 Task: Open a Black Tie Letter Template save the file as 'agreement' Remove the following opetions from template: '1.	Type the sender company name_x000D_
2.	Type the sender company address_x000D_
3.	Type the recipient address_x000D_
4.	Type the closing_x000D_
5.	Type the sender title_x000D_
6.	Type the sender company name_x000D_
'Pick the date  '15 May, 2023' and type Salutation  Hello. Add body to the letter Congratulations on your recent promotion! This well-deserved achievement is a testament to your skills and commitment to your work. I am confident that you will excel in your new role and bring continued success to the team. Wishing you all the best in this exciting chapter of your career.. Insert watermark  'confidential 8'
Action: Mouse moved to (24, 25)
Screenshot: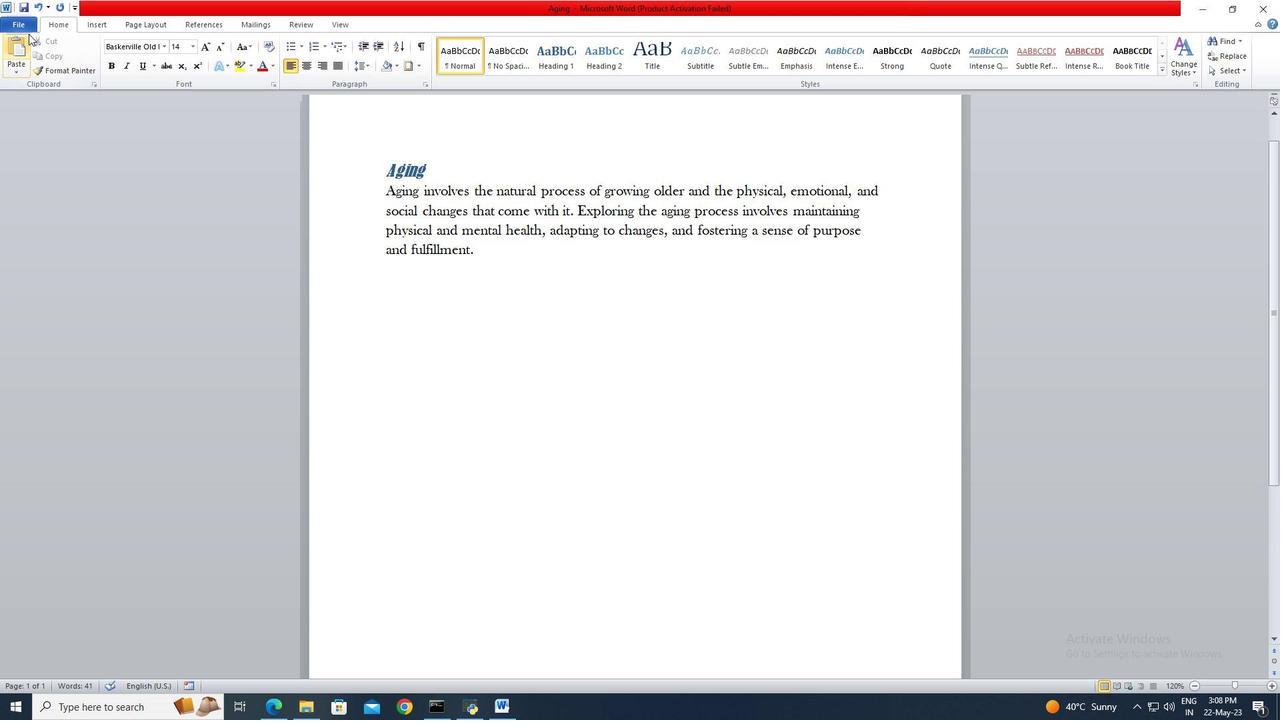 
Action: Mouse pressed left at (24, 25)
Screenshot: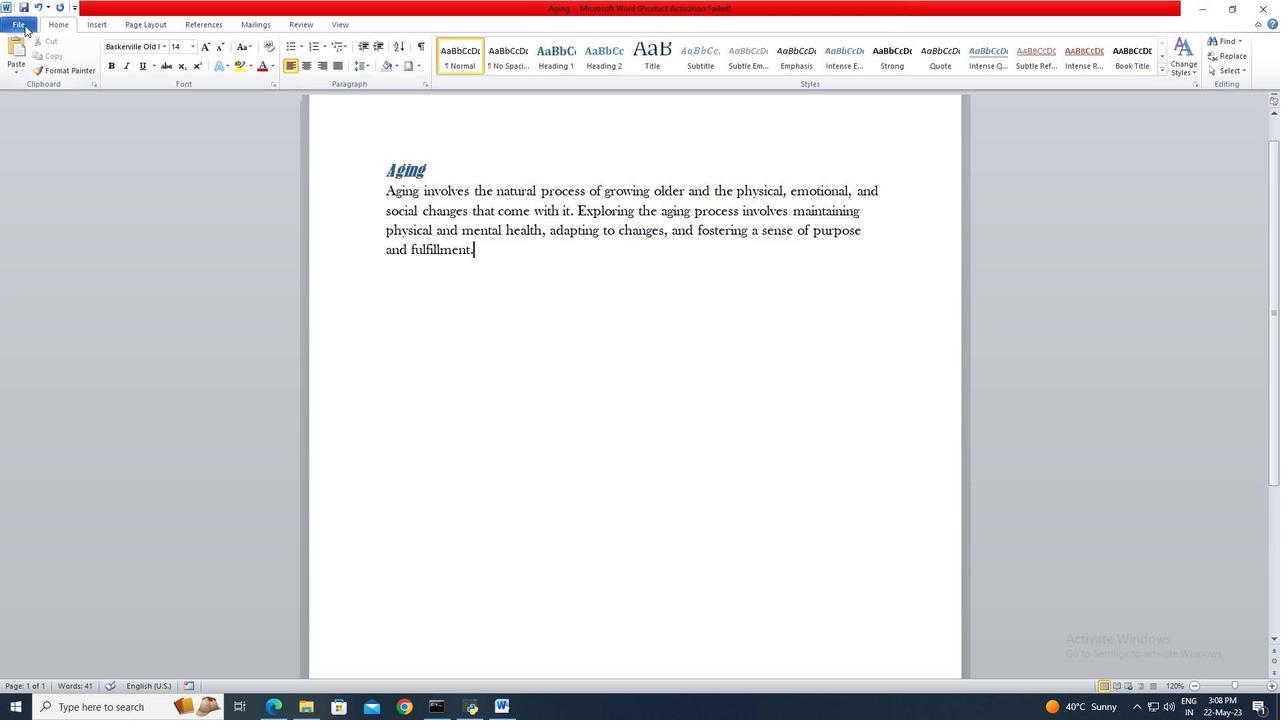 
Action: Mouse moved to (44, 81)
Screenshot: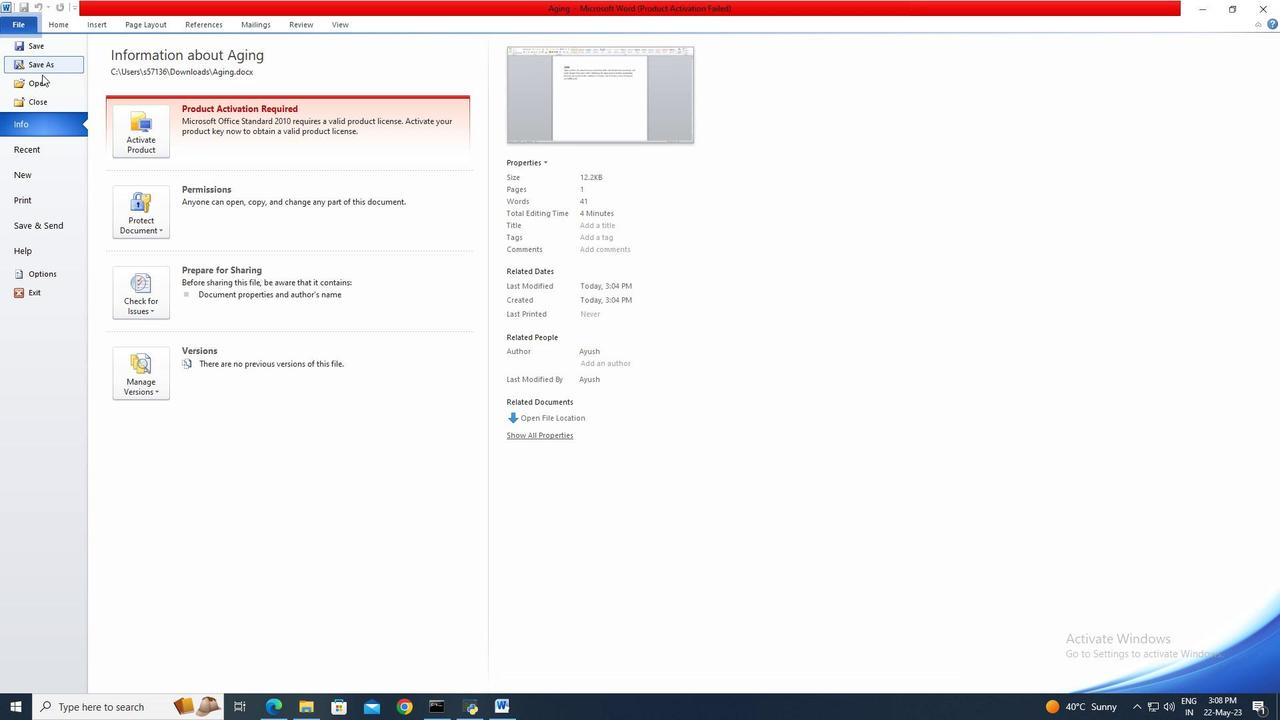 
Action: Mouse pressed left at (44, 81)
Screenshot: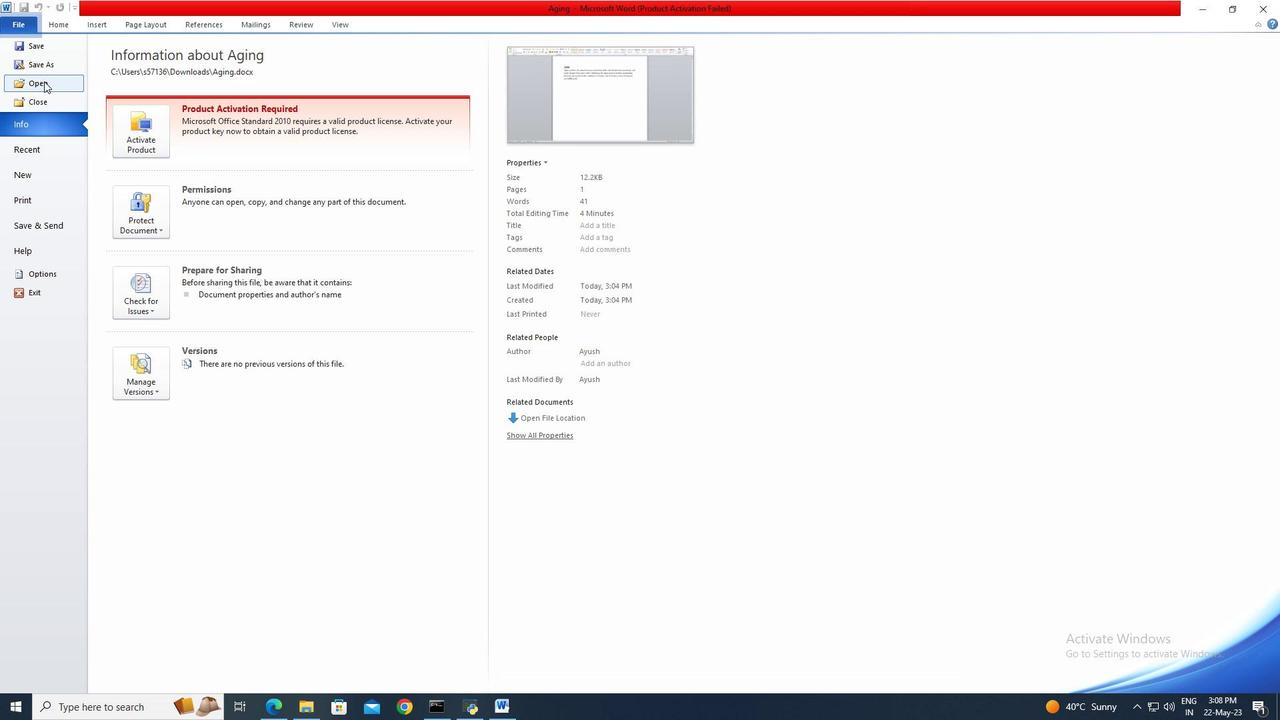 
Action: Mouse moved to (62, 185)
Screenshot: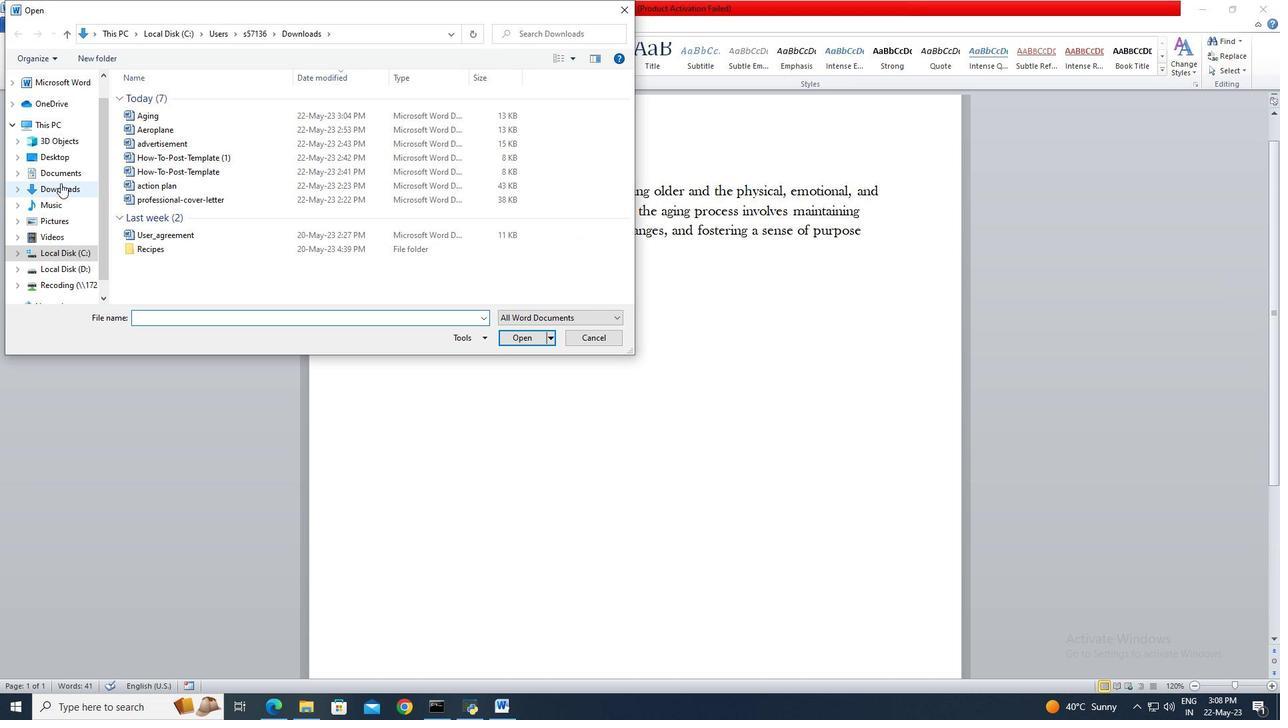 
Action: Mouse pressed left at (62, 185)
Screenshot: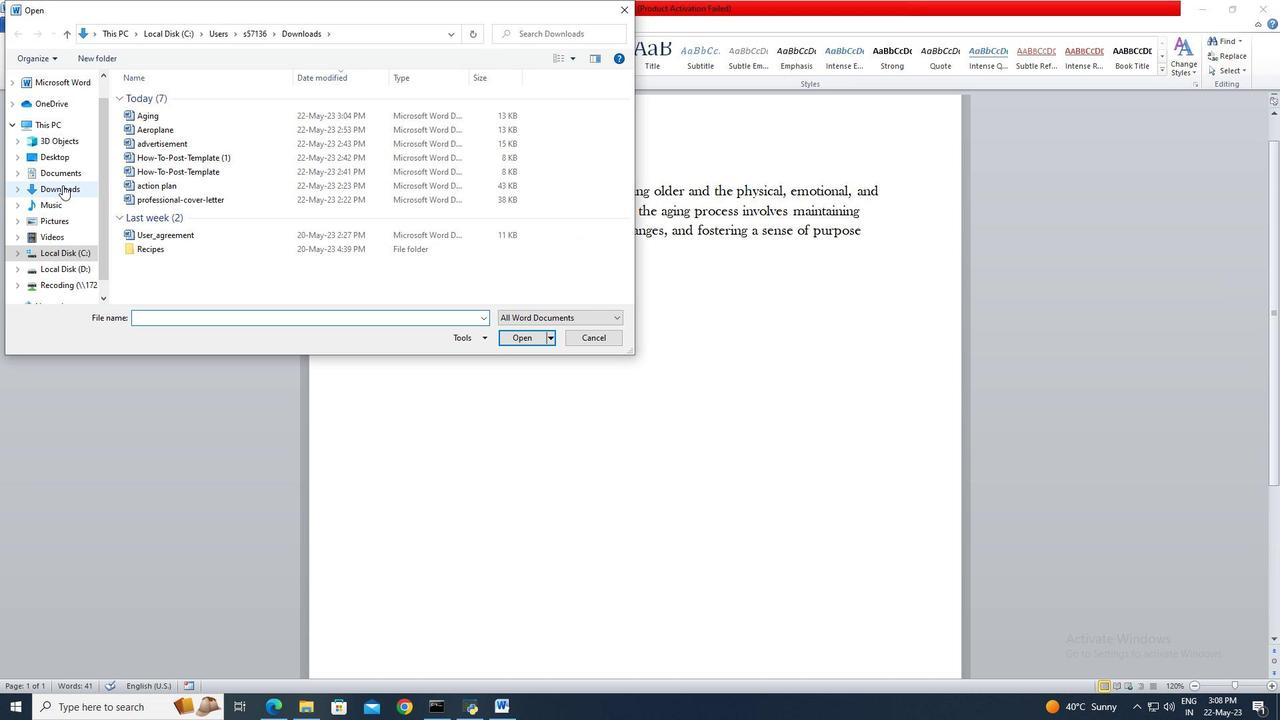 
Action: Mouse moved to (138, 200)
Screenshot: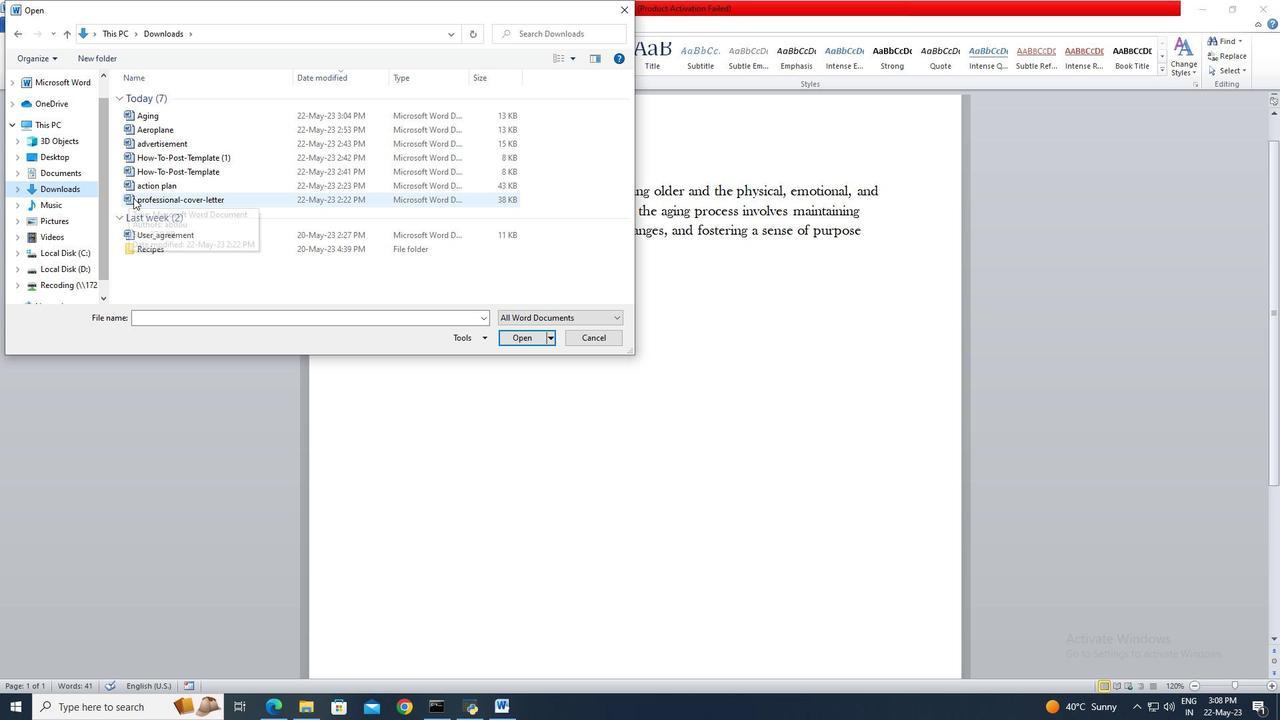 
Action: Mouse pressed left at (138, 200)
Screenshot: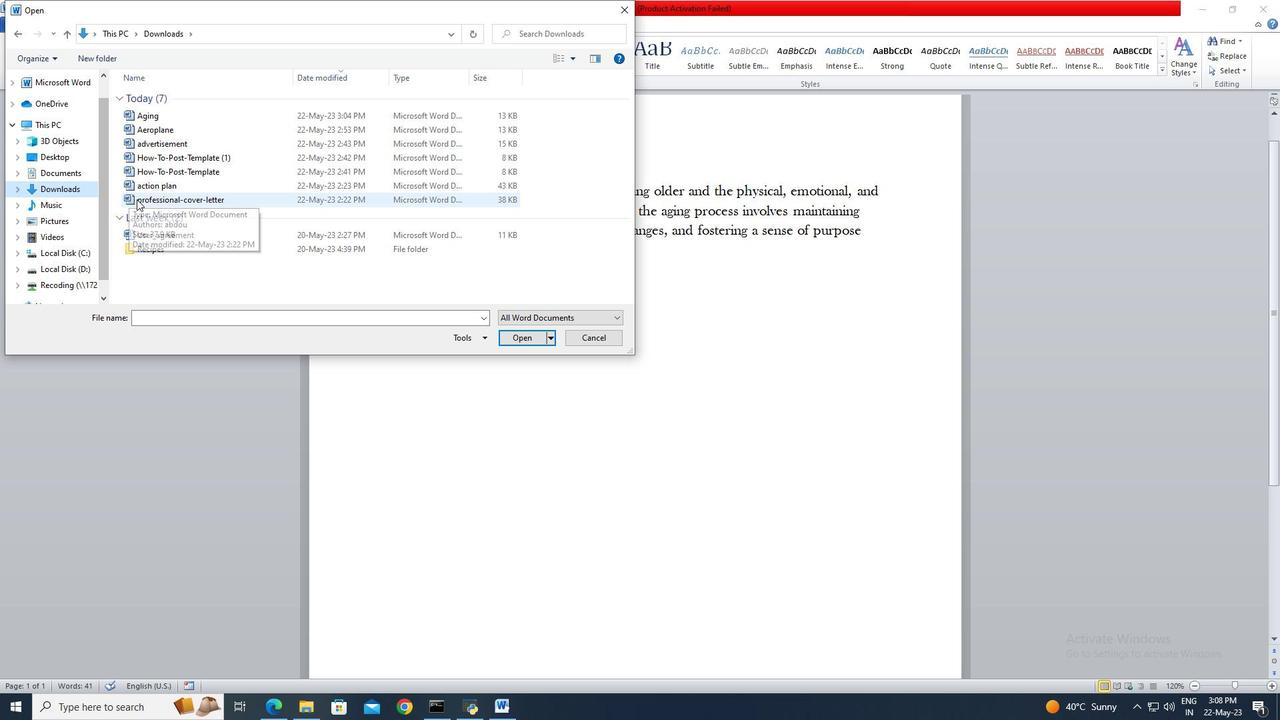 
Action: Mouse moved to (508, 340)
Screenshot: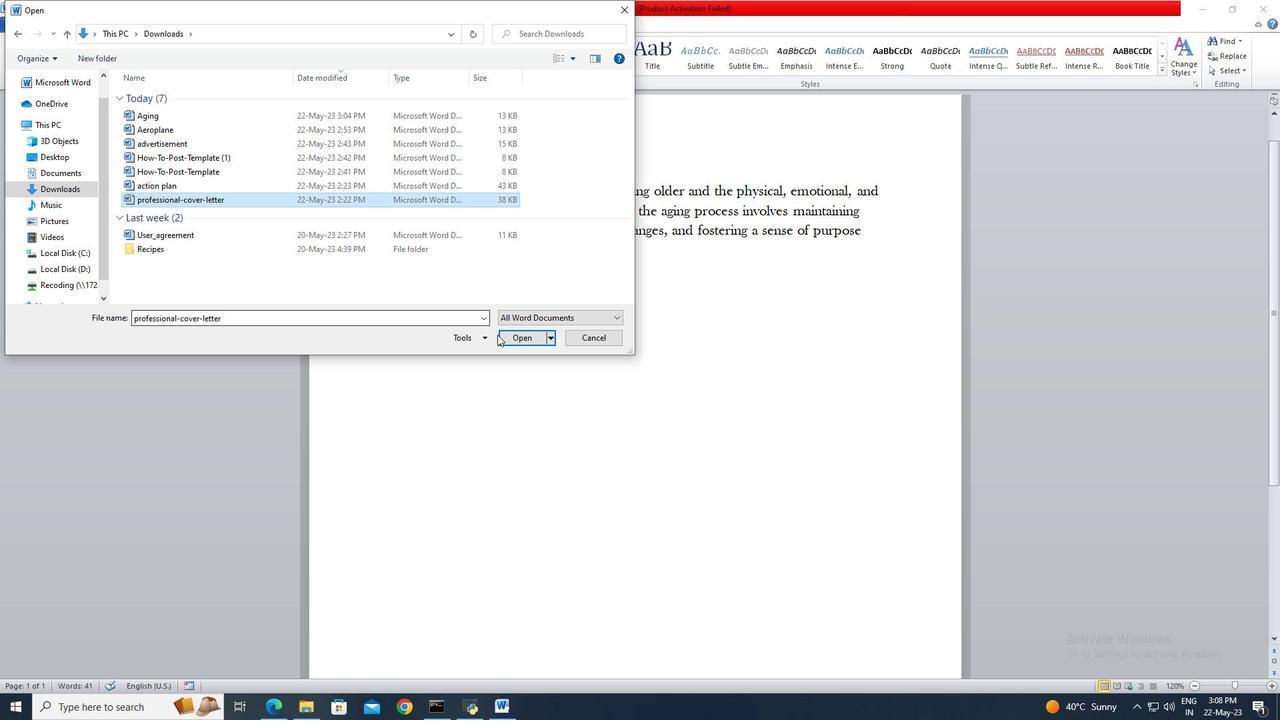 
Action: Mouse pressed left at (508, 340)
Screenshot: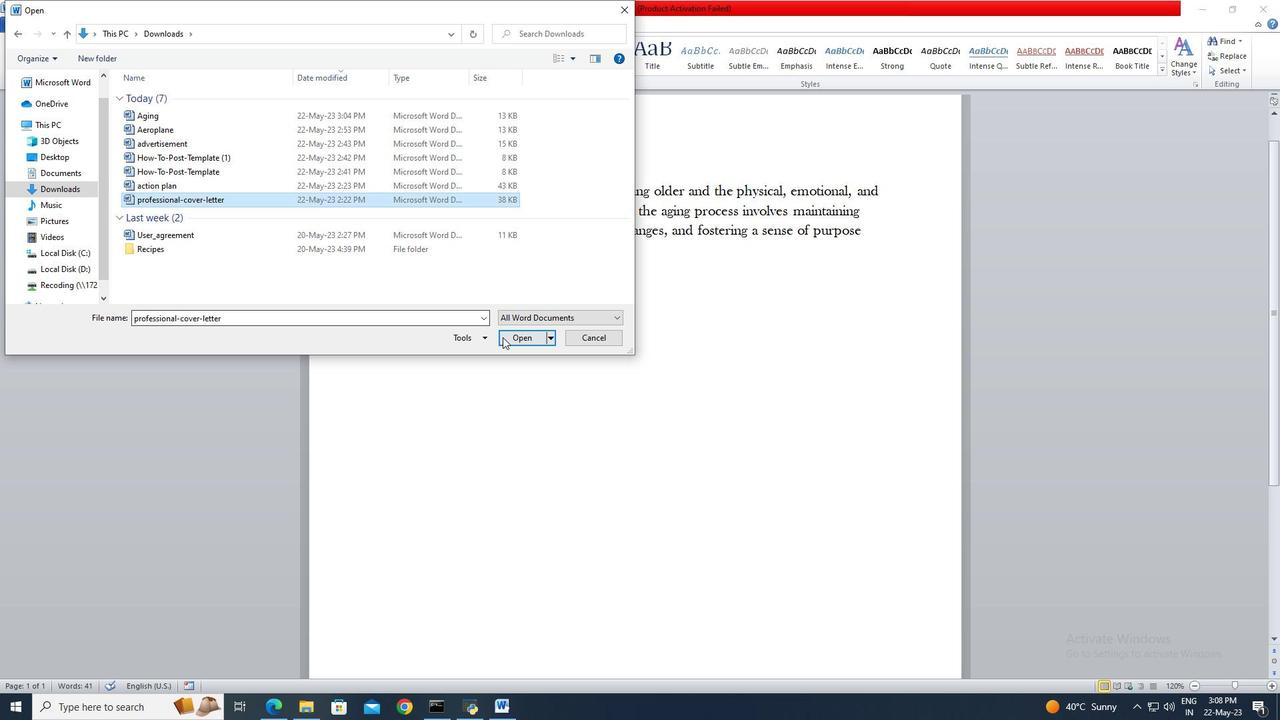 
Action: Mouse moved to (126, 258)
Screenshot: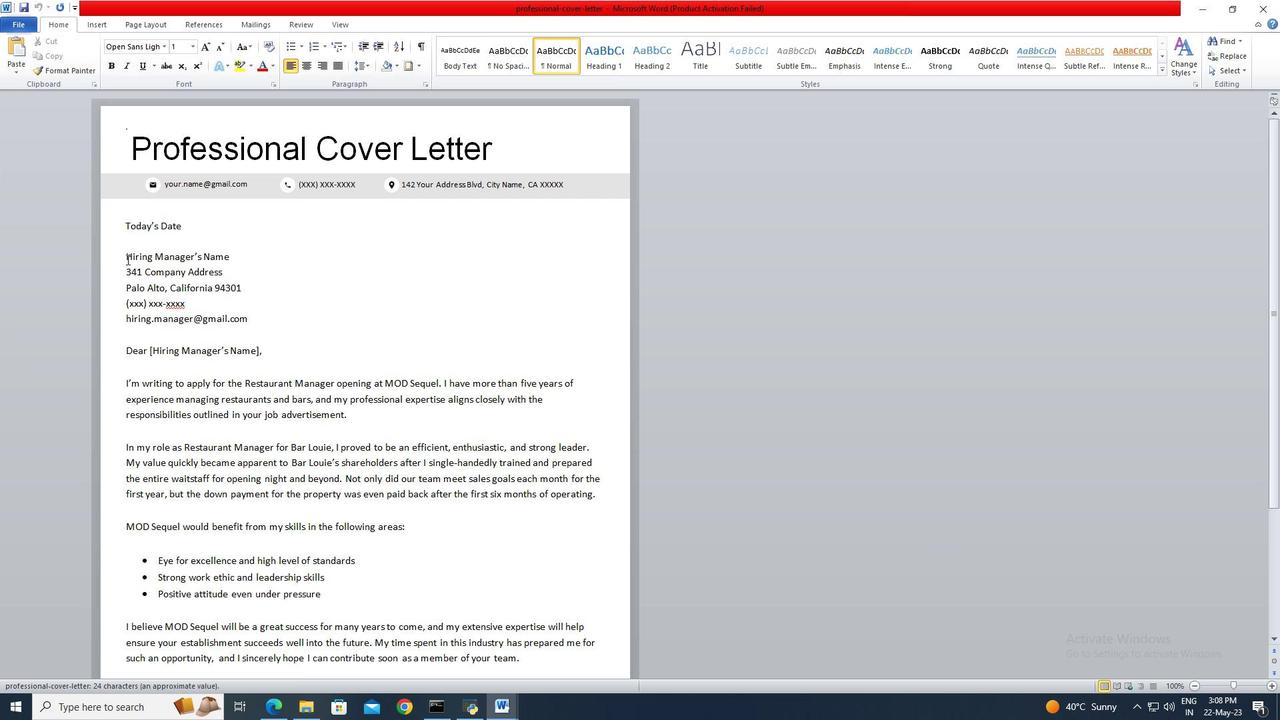 
Action: Mouse pressed left at (126, 258)
Screenshot: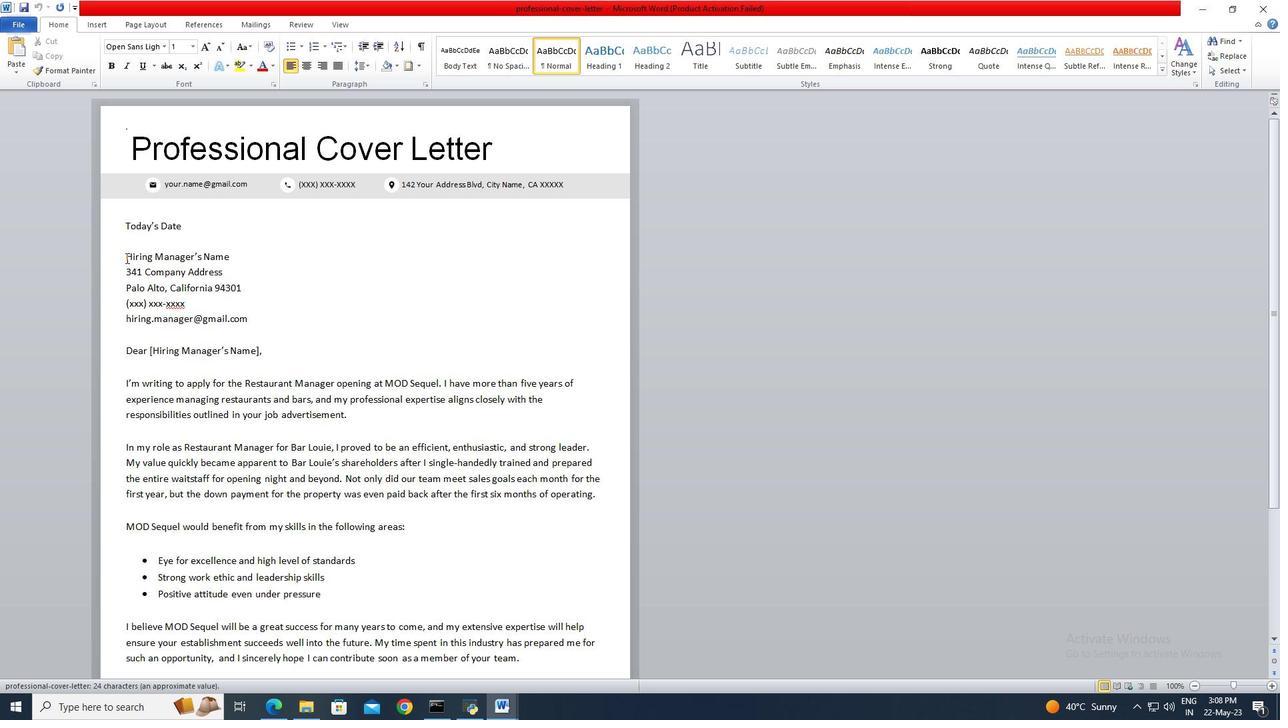 
Action: Mouse moved to (242, 262)
Screenshot: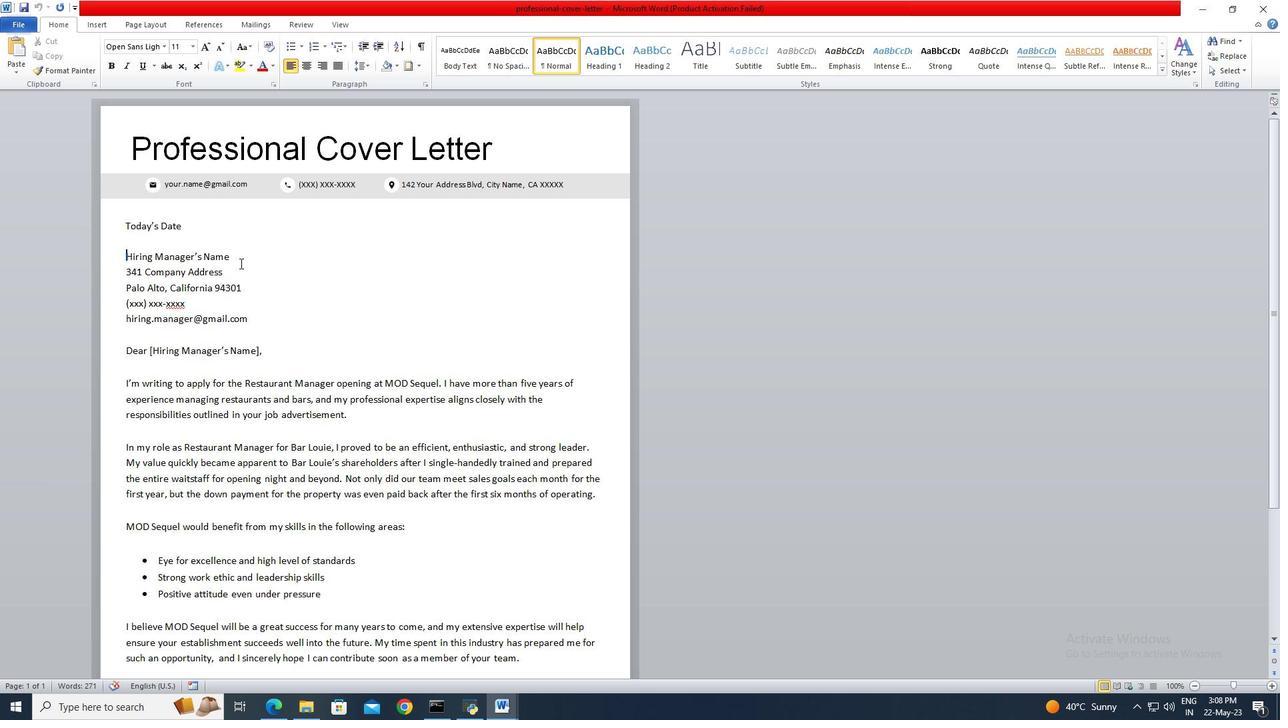 
Action: Key pressed <Key.shift>
Screenshot: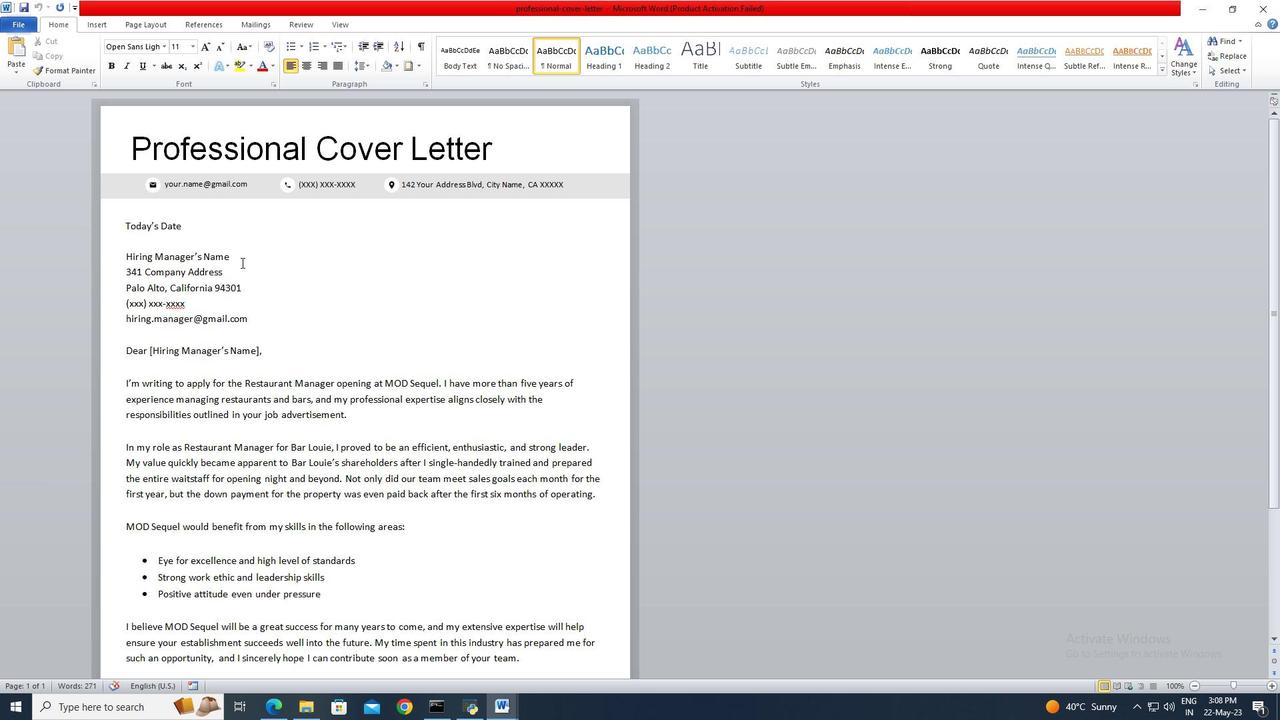
Action: Mouse pressed left at (242, 262)
Screenshot: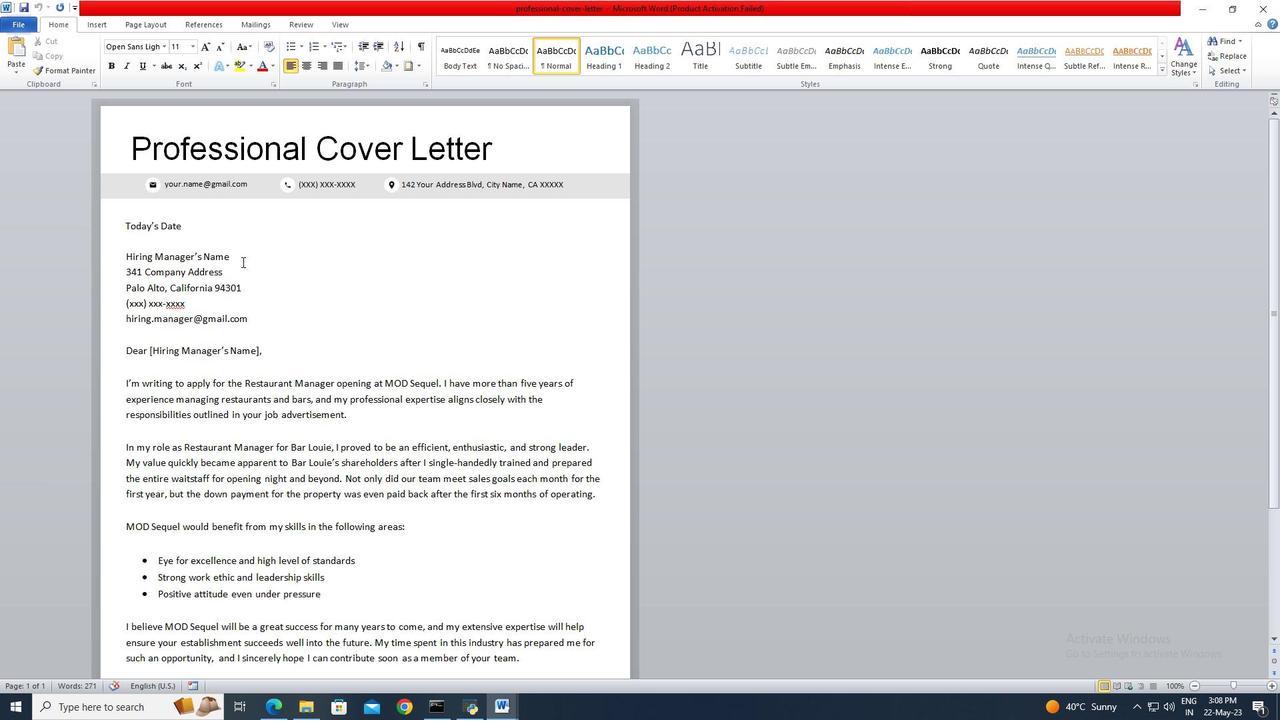 
Action: Mouse moved to (126, 254)
Screenshot: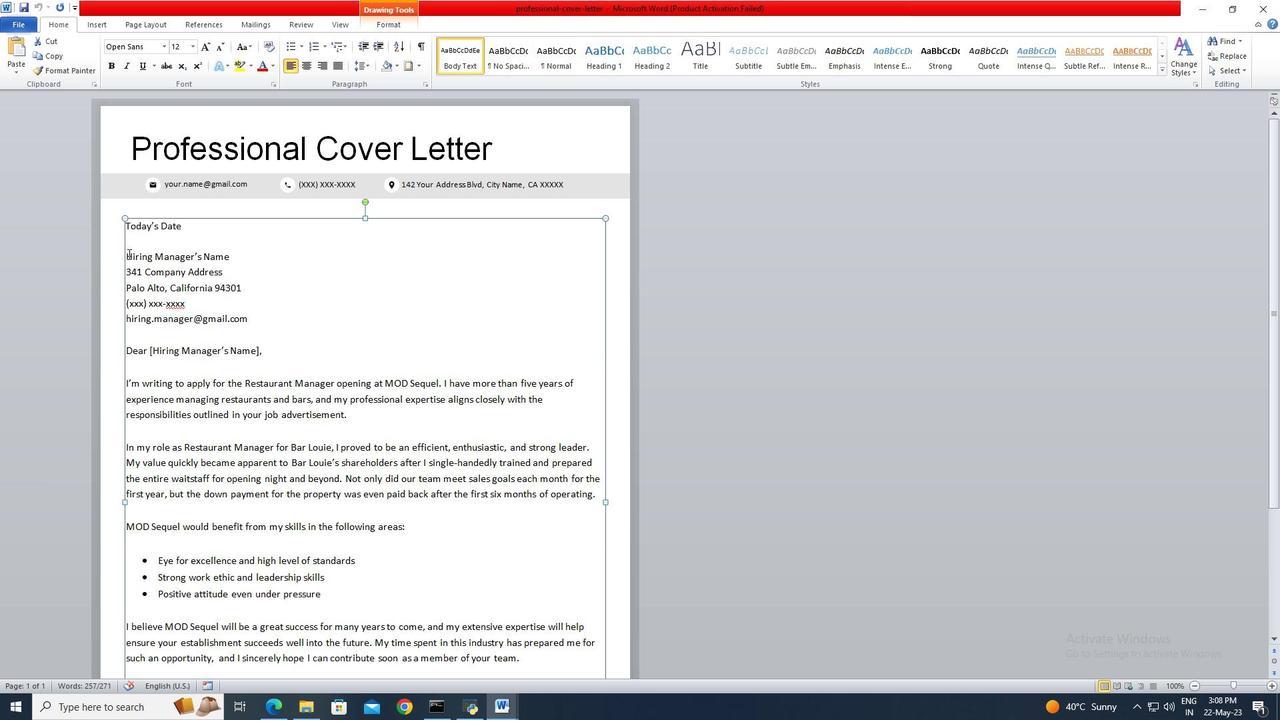 
Action: Mouse pressed left at (126, 254)
Screenshot: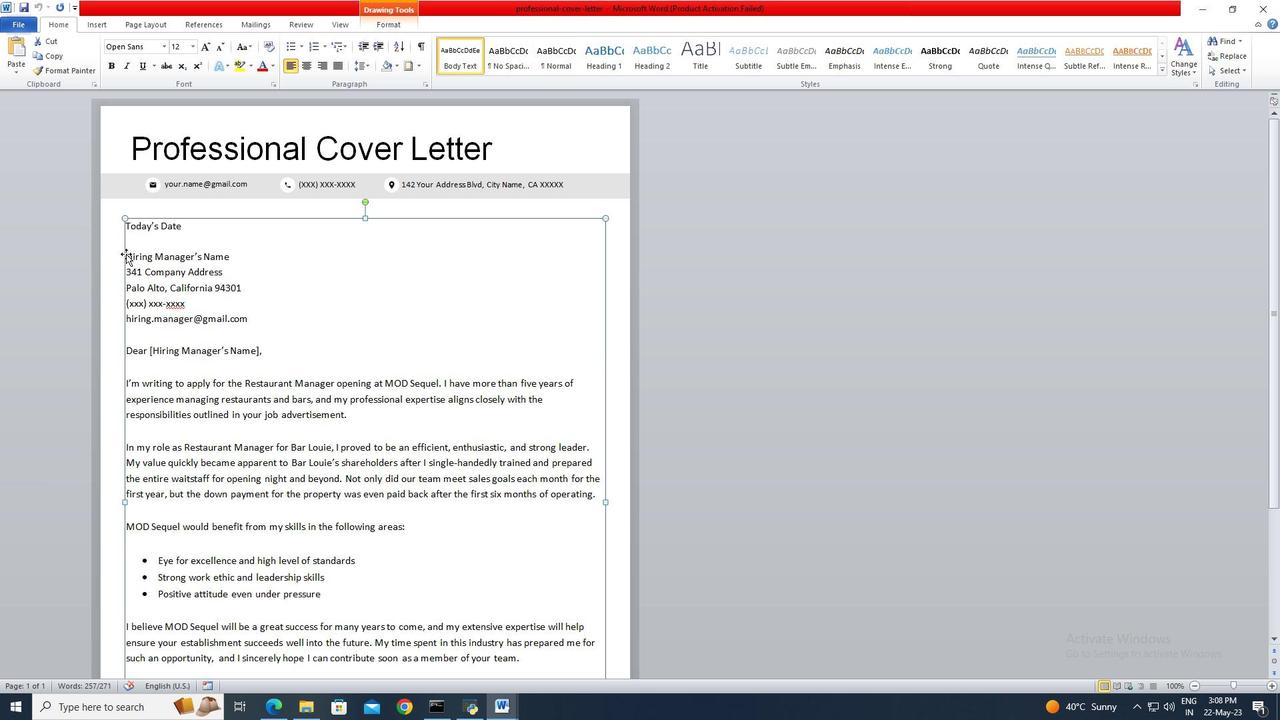 
Action: Mouse moved to (128, 254)
Screenshot: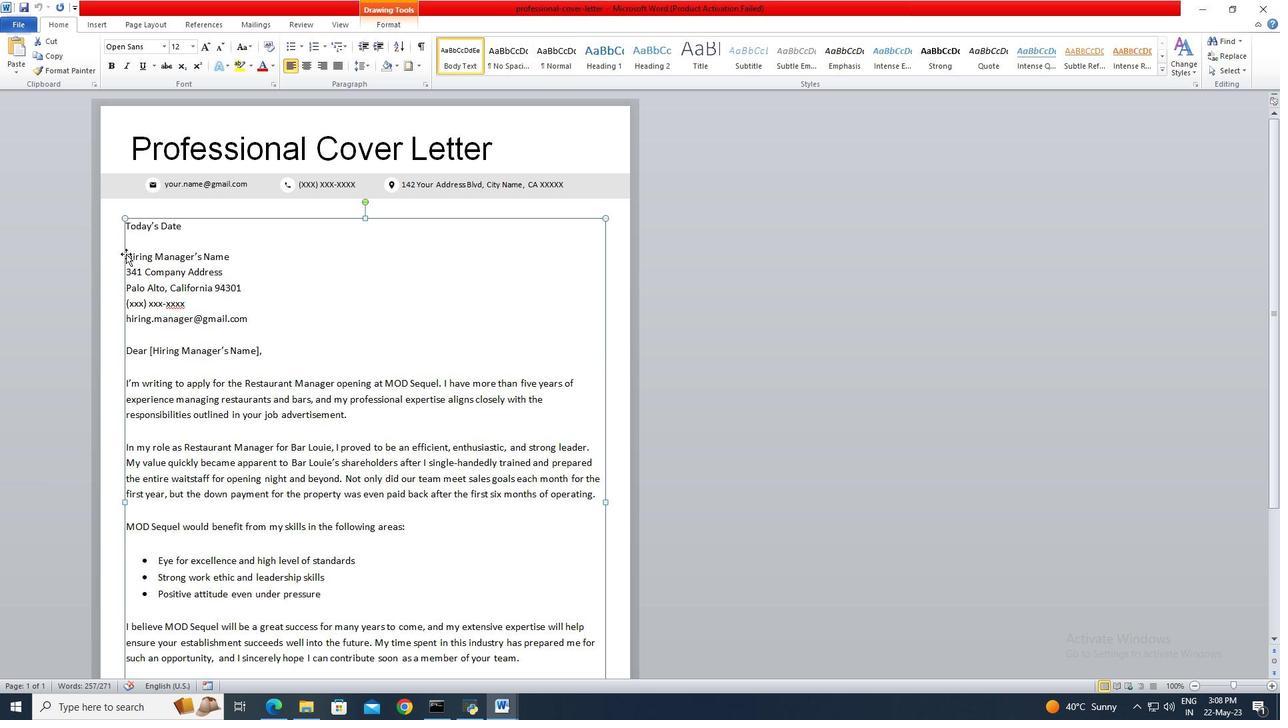 
Action: Mouse pressed left at (128, 254)
Screenshot: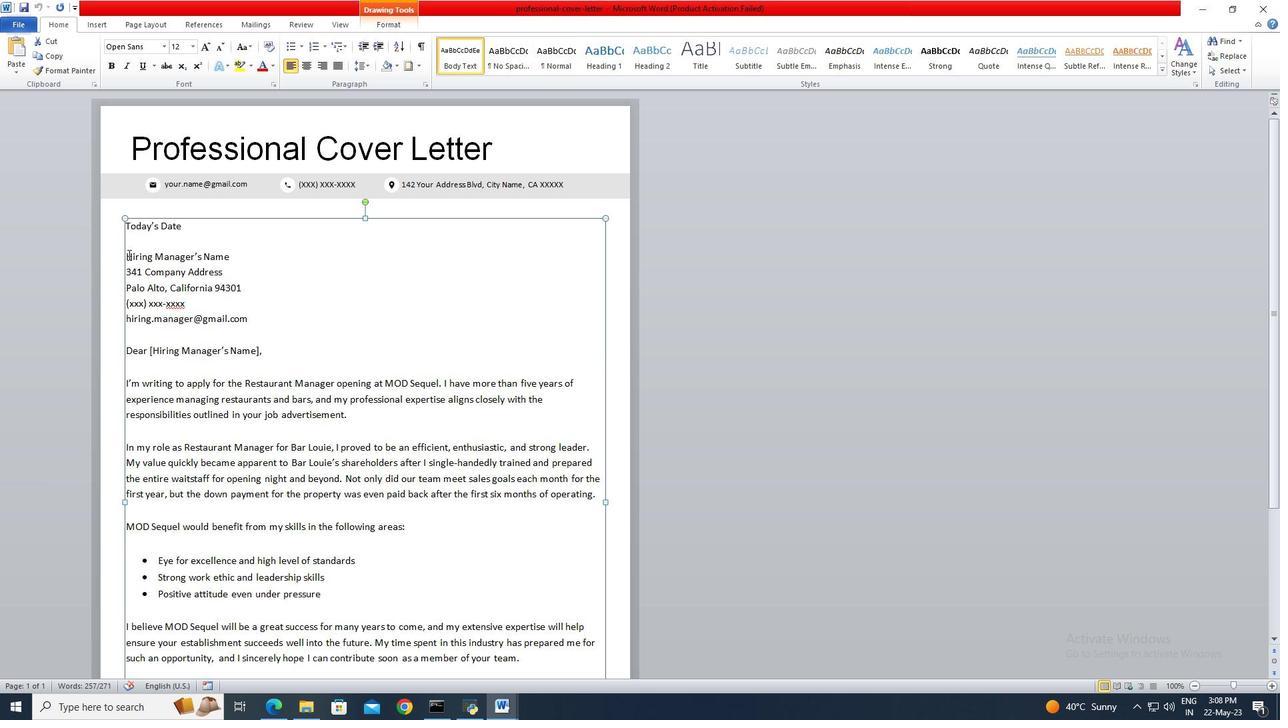 
Action: Mouse moved to (170, 265)
Screenshot: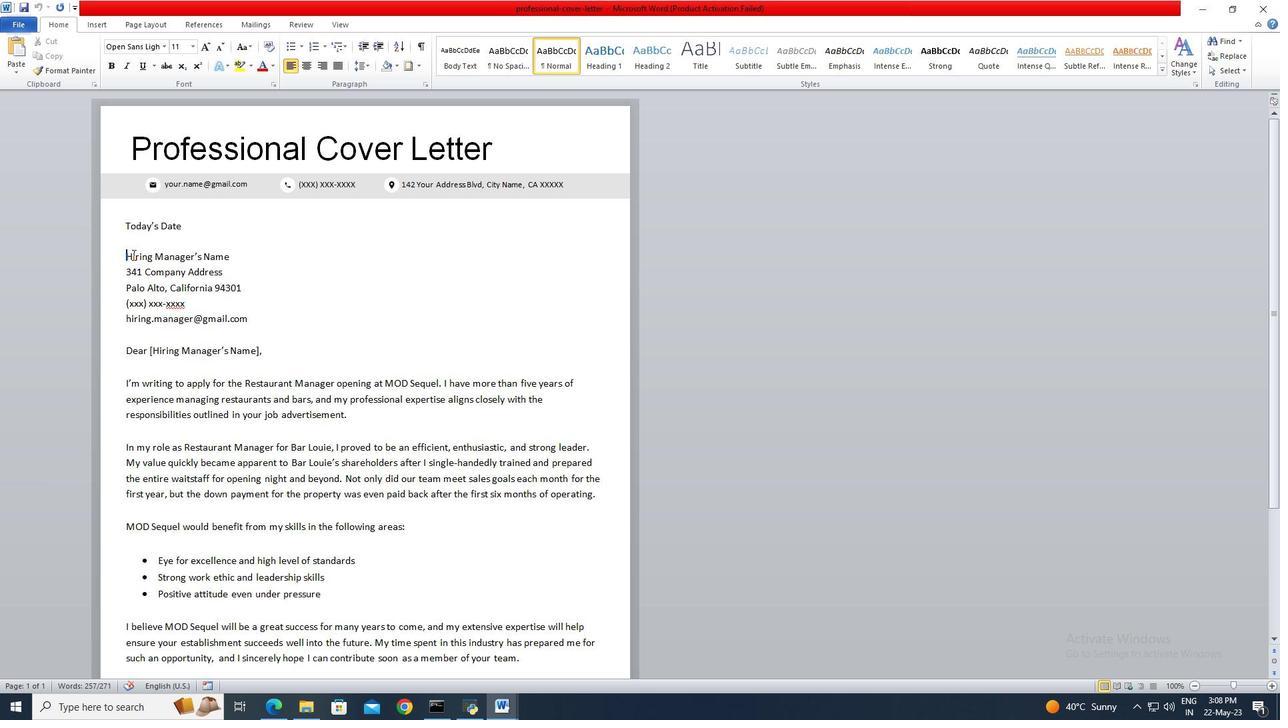 
Action: Key pressed <Key.shift><Key.right><Key.right><Key.right><Key.up><Key.delete><Key.delete><Key.delete><Key.delete><Key.delete>
Screenshot: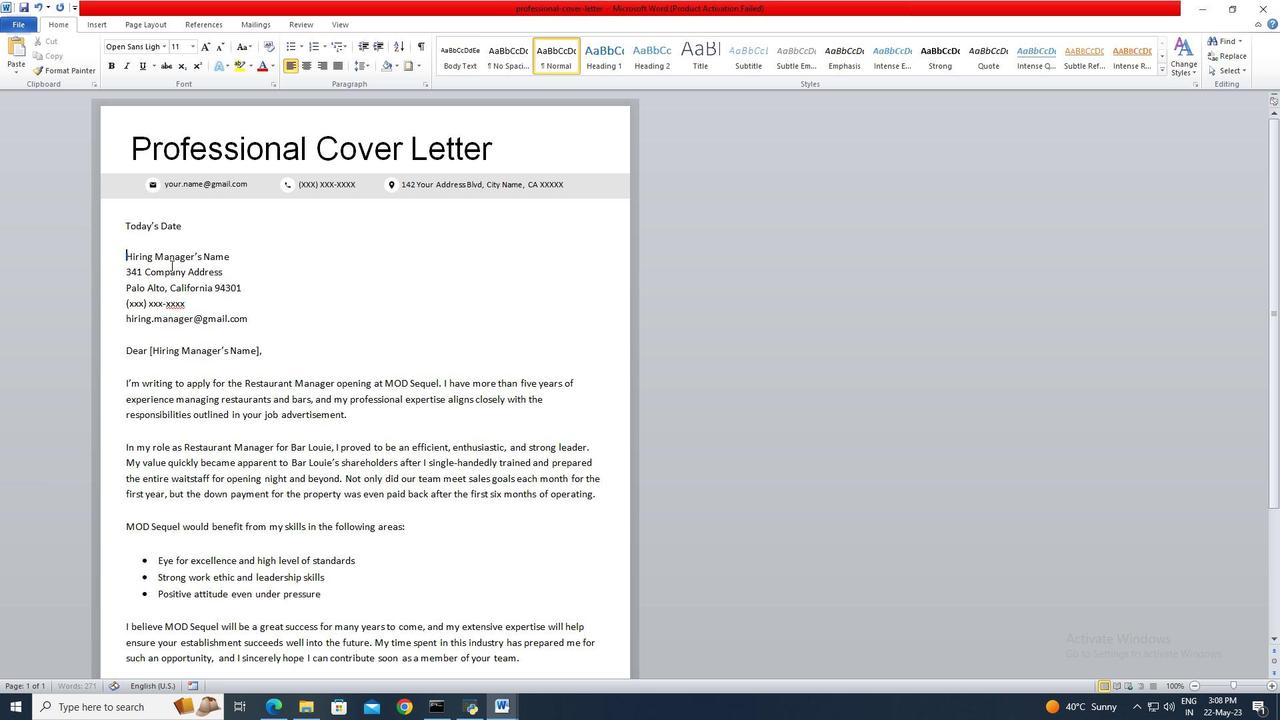 
Action: Mouse moved to (254, 258)
Screenshot: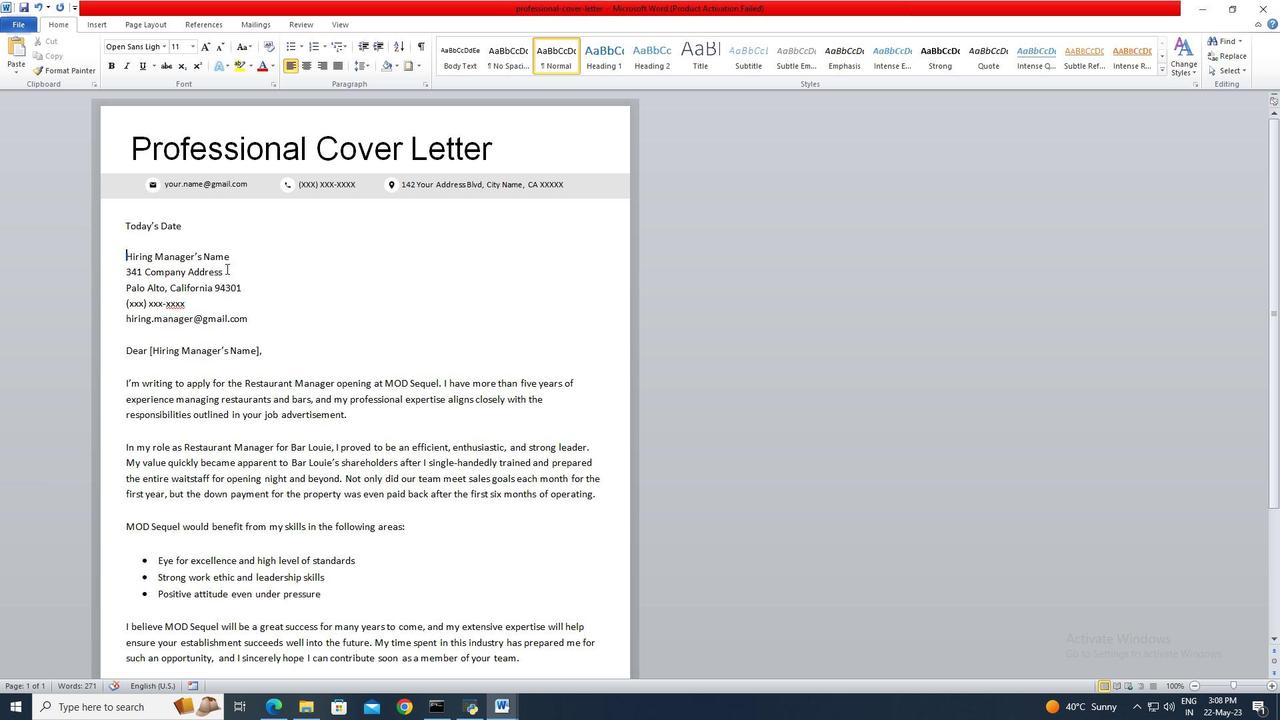 
Action: Mouse pressed left at (254, 258)
Screenshot: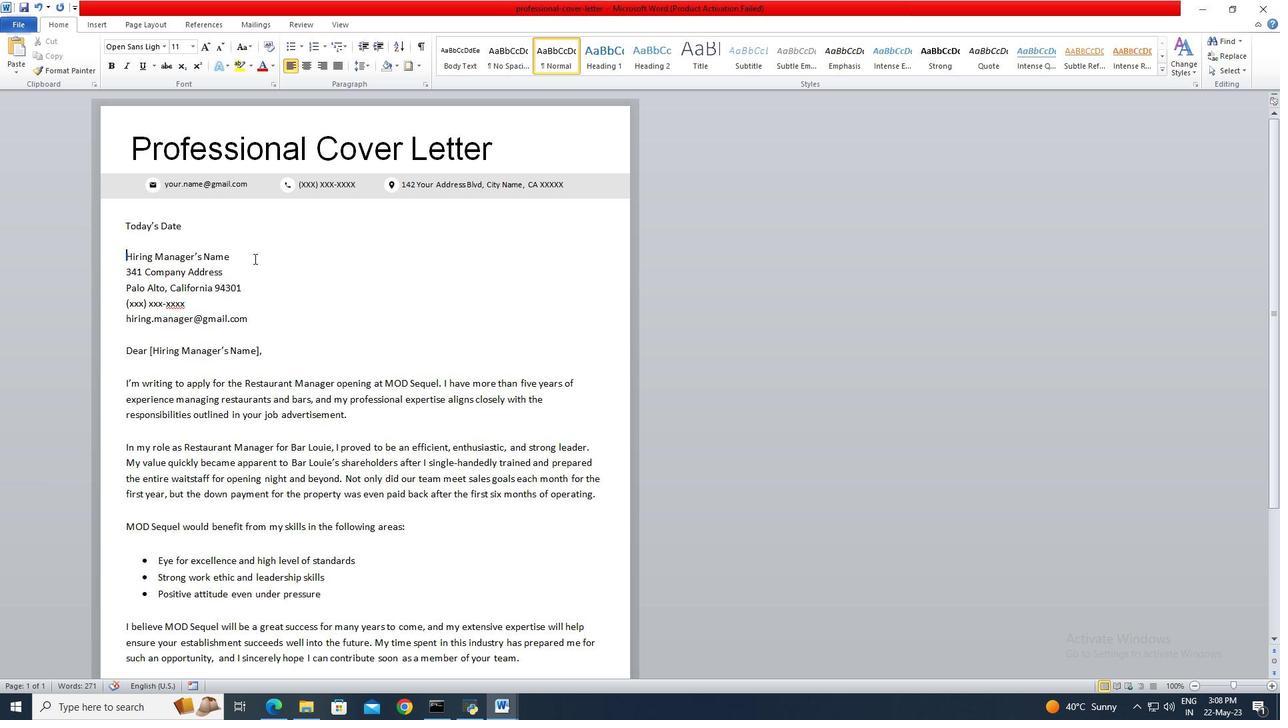 
Action: Key pressed <Key.backspace><Key.backspace><Key.backspace><Key.backspace><Key.backspace><Key.backspace><Key.backspace><Key.backspace><Key.backspace><Key.backspace><Key.backspace><Key.backspace><Key.backspace><Key.backspace><Key.backspace><Key.backspace><Key.backspace><Key.backspace><Key.backspace><Key.backspace><Key.backspace><Key.backspace><Key.backspace><Key.backspace><Key.backspace><Key.backspace><Key.backspace><Key.backspace><Key.backspace><Key.backspace><Key.delete><Key.delete><Key.delete><Key.delete><Key.delete><Key.delete><Key.delete><Key.delete><Key.delete><Key.delete><Key.delete><Key.delete><Key.delete><Key.delete><Key.delete><Key.delete><Key.delete><Key.delete><Key.delete><Key.delete><Key.delete><Key.delete><Key.delete><Key.delete><Key.delete><Key.delete><Key.delete><Key.delete><Key.delete><Key.delete><Key.delete><Key.delete><Key.delete><Key.delete><Key.delete><Key.delete><Key.delete><Key.delete><Key.delete><Key.delete><Key.delete><Key.delete><Key.delete><Key.delete><Key.delete><Key.delete><Key.delete><Key.delete><Key.delete><Key.delete><Key.delete><Key.delete><Key.delete><Key.delete><Key.delete><Key.delete><Key.delete><Key.delete><Key.delete><Key.delete><Key.delete><Key.delete><Key.delete><Key.delete><Key.delete><Key.delete><Key.delete><Key.delete><Key.delete><Key.delete><Key.delete><Key.delete><Key.delete><Key.delete><Key.delete><Key.delete><Key.delete><Key.delete><Key.delete><Key.delete><Key.delete><Key.delete><Key.delete><Key.delete><Key.delete><Key.delete><Key.delete><Key.delete><Key.delete><Key.delete><Key.delete><Key.delete><Key.delete><Key.delete><Key.delete><Key.delete><Key.delete><Key.delete><Key.delete><Key.delete><Key.delete><Key.delete><Key.delete><Key.delete><Key.delete><Key.delete><Key.delete><Key.delete><Key.delete><Key.delete><Key.delete><Key.delete><Key.delete><Key.delete><Key.delete><Key.delete><Key.delete><Key.delete><Key.delete>
Screenshot: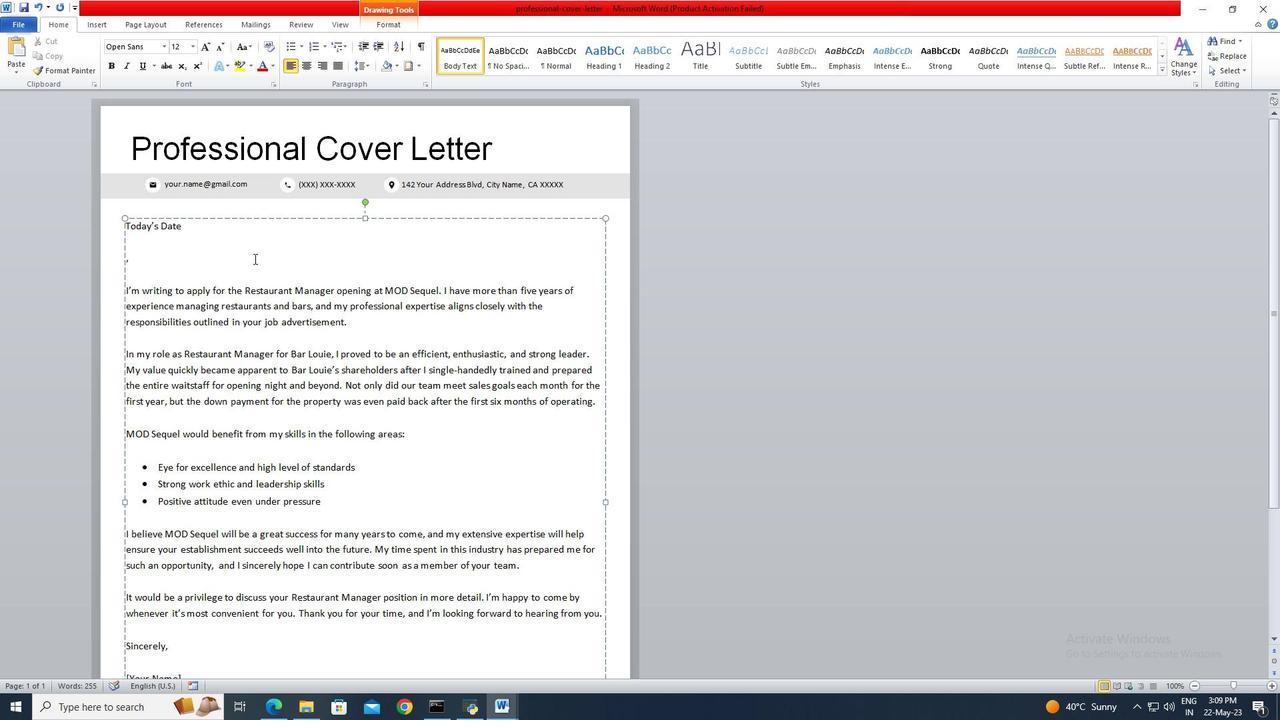 
Action: Mouse scrolled (254, 258) with delta (0, 0)
Screenshot: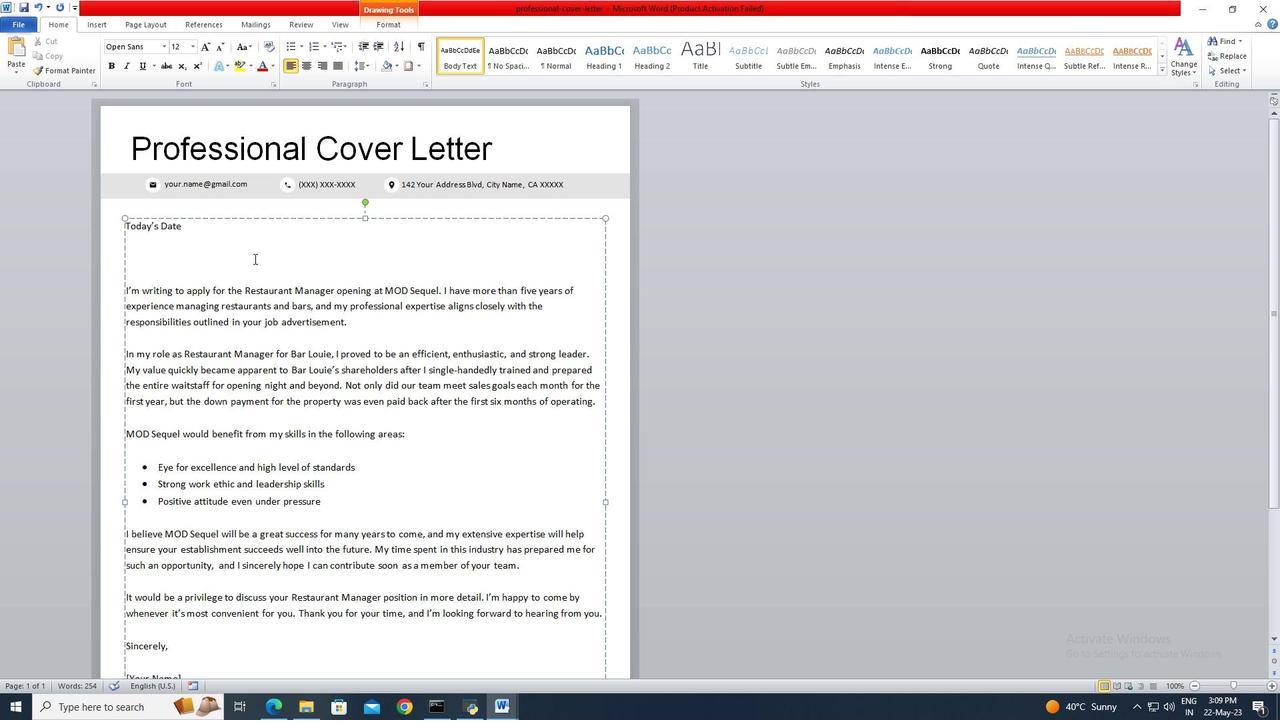 
Action: Mouse moved to (250, 277)
Screenshot: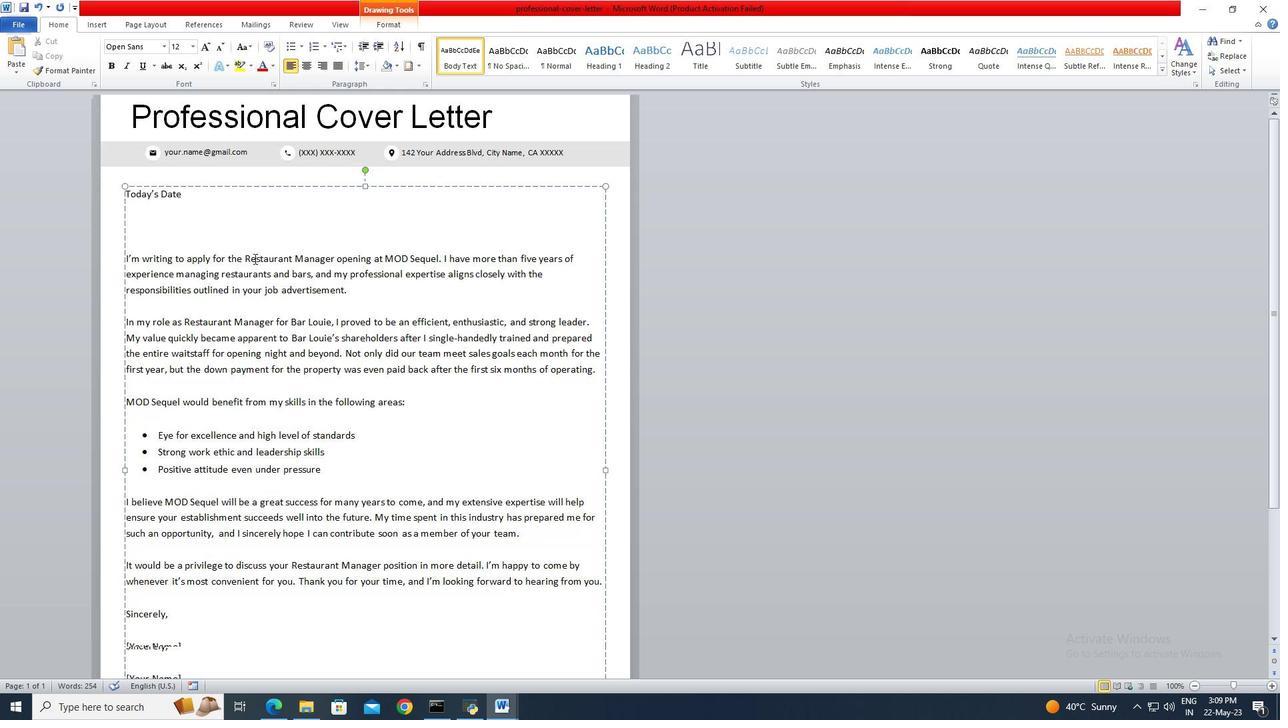 
Action: Mouse scrolled (250, 276) with delta (0, 0)
Screenshot: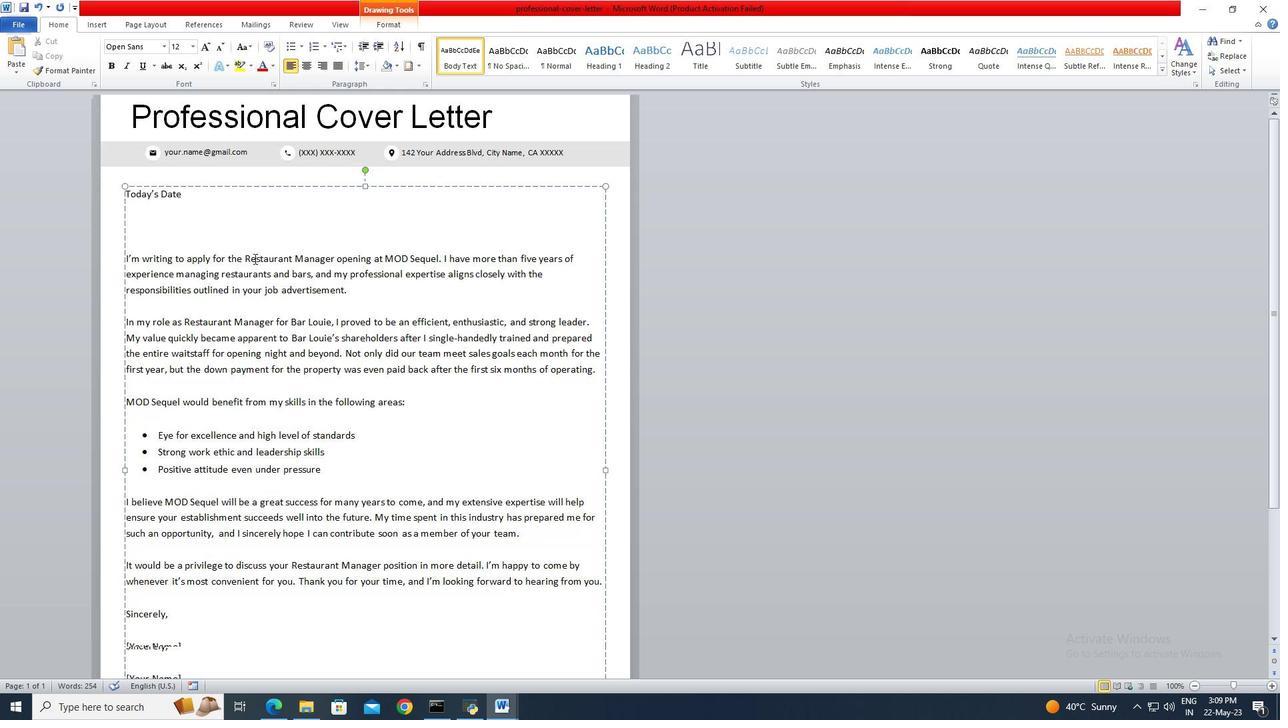 
Action: Mouse moved to (196, 621)
Screenshot: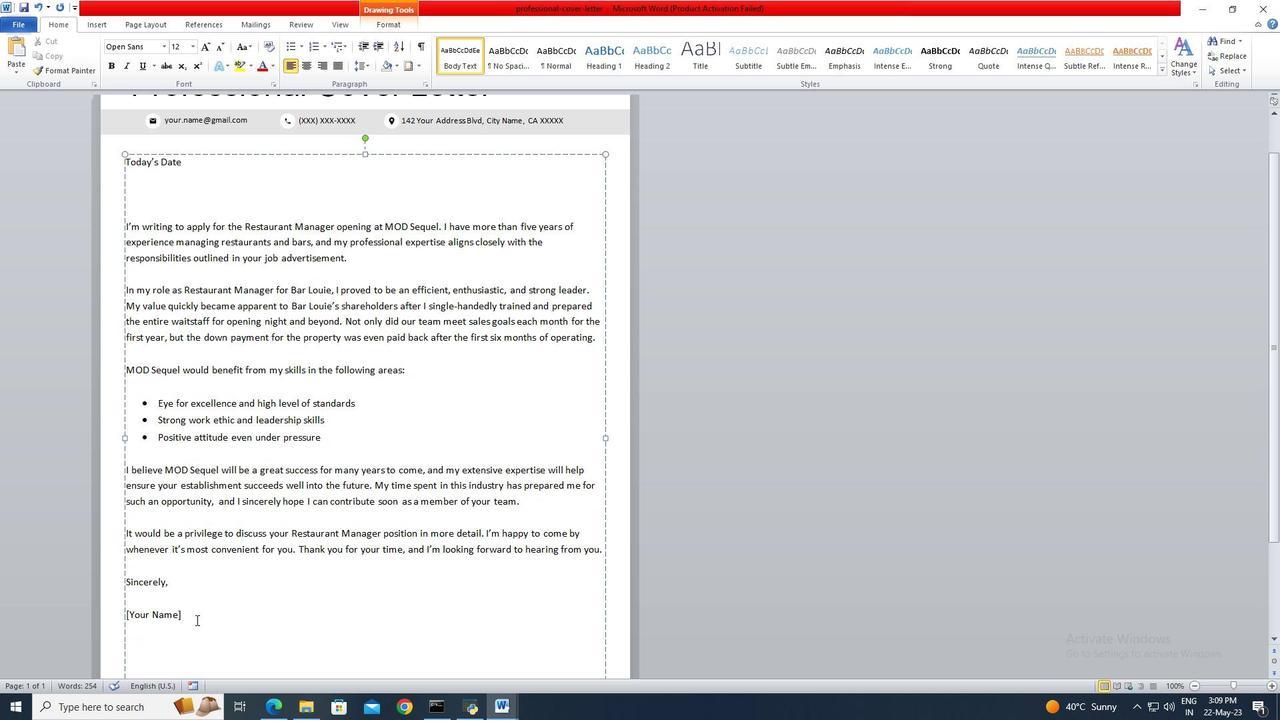 
Action: Mouse pressed left at (196, 621)
Screenshot: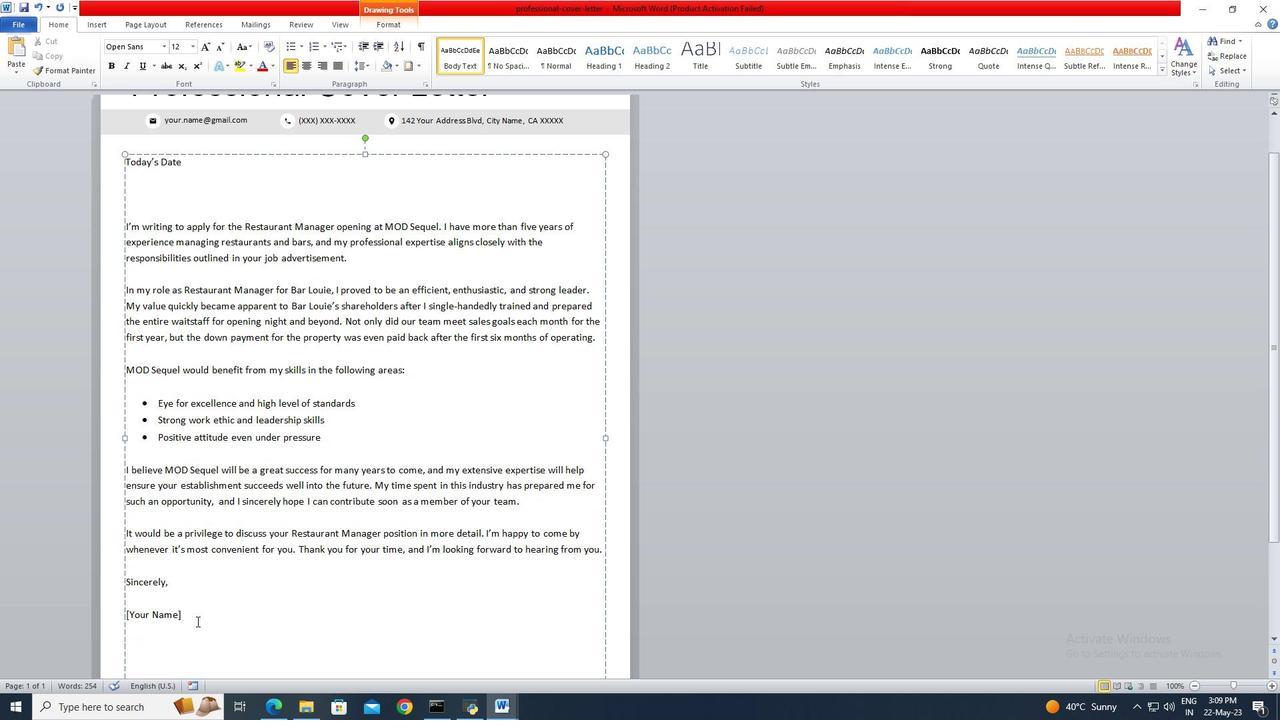
Action: Key pressed <Key.backspace><Key.backspace><Key.backspace><Key.backspace><Key.backspace><Key.backspace><Key.backspace><Key.backspace><Key.backspace><Key.backspace><Key.backspace><Key.backspace><Key.backspace><Key.backspace><Key.backspace><Key.backspace><Key.backspace><Key.backspace><Key.backspace><Key.backspace><Key.backspace><Key.backspace><Key.backspace><Key.backspace><Key.backspace><Key.backspace><Key.backspace><Key.backspace><Key.backspace><Key.backspace><Key.backspace><Key.backspace><Key.backspace><Key.backspace><Key.backspace><Key.backspace><Key.backspace><Key.backspace><Key.backspace><Key.backspace><Key.backspace><Key.backspace><Key.backspace><Key.backspace><Key.backspace><Key.backspace><Key.backspace><Key.backspace><Key.backspace><Key.backspace><Key.backspace><Key.backspace><Key.backspace><Key.backspace><Key.backspace><Key.backspace><Key.backspace><Key.backspace><Key.backspace><Key.backspace><Key.backspace><Key.backspace><Key.backspace><Key.backspace><Key.backspace><Key.backspace><Key.backspace><Key.backspace><Key.backspace><Key.backspace><Key.backspace><Key.backspace><Key.backspace><Key.backspace><Key.backspace><Key.backspace><Key.backspace><Key.backspace><Key.backspace><Key.backspace><Key.backspace><Key.backspace><Key.backspace><Key.backspace><Key.backspace><Key.backspace><Key.backspace><Key.backspace><Key.backspace><Key.backspace><Key.backspace><Key.backspace><Key.backspace><Key.backspace><Key.backspace><Key.backspace><Key.backspace><Key.backspace><Key.backspace><Key.backspace><Key.backspace><Key.backspace><Key.backspace><Key.backspace><Key.backspace><Key.backspace><Key.backspace><Key.backspace><Key.backspace><Key.backspace><Key.backspace><Key.backspace><Key.backspace><Key.backspace><Key.backspace><Key.backspace><Key.backspace><Key.backspace><Key.backspace><Key.backspace><Key.backspace><Key.backspace><Key.backspace><Key.backspace><Key.backspace><Key.backspace><Key.backspace><Key.backspace><Key.backspace><Key.backspace><Key.backspace><Key.backspace><Key.backspace><Key.backspace><Key.backspace><Key.backspace><Key.backspace><Key.backspace><Key.backspace><Key.backspace><Key.backspace><Key.backspace><Key.backspace><Key.backspace><Key.backspace><Key.backspace><Key.backspace><Key.backspace><Key.backspace><Key.backspace><Key.backspace><Key.backspace><Key.backspace><Key.backspace><Key.backspace><Key.backspace><Key.backspace><Key.backspace><Key.backspace><Key.backspace><Key.backspace><Key.backspace><Key.backspace><Key.backspace><Key.backspace><Key.backspace><Key.backspace><Key.backspace><Key.backspace><Key.backspace><Key.backspace><Key.backspace><Key.backspace><Key.backspace><Key.backspace><Key.backspace><Key.backspace><Key.backspace><Key.backspace><Key.backspace><Key.backspace><Key.backspace><Key.backspace><Key.backspace><Key.backspace><Key.backspace><Key.backspace><Key.backspace><Key.backspace><Key.backspace><Key.backspace><Key.backspace><Key.backspace><Key.backspace><Key.backspace><Key.backspace><Key.backspace><Key.backspace><Key.backspace><Key.backspace><Key.backspace><Key.backspace><Key.backspace><Key.backspace><Key.backspace><Key.backspace><Key.backspace><Key.backspace><Key.backspace><Key.backspace><Key.backspace><Key.backspace><Key.backspace><Key.backspace><Key.backspace><Key.backspace><Key.backspace><Key.backspace><Key.backspace><Key.backspace><Key.backspace><Key.backspace><Key.backspace><Key.backspace><Key.backspace><Key.backspace><Key.backspace><Key.backspace><Key.backspace><Key.backspace><Key.backspace><Key.backspace><Key.backspace><Key.backspace><Key.backspace><Key.backspace><Key.backspace><Key.backspace><Key.backspace><Key.backspace><Key.backspace><Key.backspace><Key.backspace><Key.backspace><Key.backspace><Key.backspace><Key.backspace><Key.backspace><Key.backspace><Key.backspace><Key.backspace><Key.backspace><Key.backspace><Key.backspace><Key.backspace><Key.backspace><Key.backspace><Key.backspace><Key.backspace><Key.backspace><Key.backspace><Key.backspace><Key.backspace><Key.backspace><Key.backspace><Key.backspace><Key.backspace><Key.backspace><Key.backspace><Key.backspace><Key.backspace><Key.backspace><Key.backspace><Key.backspace><Key.backspace><Key.backspace><Key.backspace><Key.backspace><Key.backspace><Key.backspace><Key.backspace><Key.backspace><Key.backspace><Key.backspace><Key.backspace><Key.backspace><Key.backspace><Key.backspace><Key.backspace><Key.backspace><Key.backspace><Key.backspace><Key.backspace><Key.backspace><Key.backspace><Key.backspace><Key.backspace><Key.backspace><Key.backspace><Key.backspace><Key.backspace><Key.backspace><Key.backspace><Key.backspace><Key.backspace><Key.backspace><Key.backspace><Key.backspace><Key.backspace><Key.backspace><Key.backspace><Key.backspace><Key.backspace><Key.backspace><Key.backspace><Key.backspace><Key.backspace><Key.backspace><Key.backspace><Key.backspace><Key.backspace><Key.backspace><Key.backspace><Key.backspace><Key.backspace><Key.backspace><Key.backspace><Key.backspace><Key.backspace><Key.backspace><Key.backspace><Key.backspace><Key.backspace><Key.backspace><Key.backspace><Key.backspace><Key.backspace><Key.backspace><Key.backspace><Key.backspace><Key.backspace><Key.backspace><Key.backspace><Key.backspace><Key.backspace><Key.backspace><Key.backspace><Key.backspace><Key.backspace><Key.backspace><Key.backspace><Key.backspace><Key.backspace><Key.backspace><Key.backspace><Key.backspace><Key.backspace><Key.backspace><Key.backspace><Key.backspace><Key.backspace><Key.backspace><Key.backspace><Key.backspace><Key.backspace><Key.backspace><Key.backspace><Key.backspace><Key.backspace><Key.backspace><Key.backspace><Key.backspace><Key.backspace><Key.backspace><Key.backspace><Key.backspace><Key.backspace><Key.backspace><Key.backspace><Key.backspace><Key.backspace><Key.backspace><Key.backspace><Key.backspace><Key.backspace><Key.backspace><Key.backspace><Key.backspace><Key.backspace><Key.backspace><Key.backspace><Key.backspace><Key.backspace><Key.backspace><Key.backspace><Key.backspace><Key.backspace><Key.backspace><Key.backspace><Key.backspace><Key.backspace><Key.backspace><Key.backspace><Key.backspace><Key.backspace><Key.backspace><Key.backspace><Key.backspace><Key.backspace><Key.backspace><Key.backspace><Key.backspace><Key.backspace><Key.backspace><Key.backspace><Key.backspace><Key.backspace><Key.backspace><Key.backspace><Key.backspace><Key.backspace><Key.backspace><Key.backspace><Key.backspace><Key.backspace><Key.backspace><Key.backspace><Key.backspace><Key.backspace><Key.backspace><Key.backspace><Key.backspace><Key.backspace><Key.backspace><Key.backspace><Key.backspace><Key.backspace><Key.backspace><Key.backspace><Key.backspace><Key.backspace><Key.backspace><Key.backspace><Key.backspace><Key.backspace><Key.backspace><Key.backspace><Key.backspace><Key.backspace><Key.backspace><Key.backspace><Key.backspace><Key.backspace><Key.backspace><Key.backspace><Key.backspace><Key.backspace><Key.backspace><Key.backspace><Key.backspace><Key.backspace><Key.backspace><Key.backspace><Key.backspace><Key.backspace><Key.backspace><Key.backspace><Key.backspace><Key.backspace><Key.backspace><Key.backspace><Key.backspace><Key.backspace><Key.backspace><Key.backspace><Key.backspace><Key.backspace><Key.backspace><Key.backspace><Key.backspace><Key.backspace><Key.backspace><Key.backspace><Key.backspace><Key.backspace><Key.backspace><Key.backspace><Key.backspace><Key.backspace><Key.backspace><Key.backspace><Key.backspace><Key.backspace><Key.backspace><Key.backspace><Key.backspace><Key.backspace><Key.backspace><Key.backspace><Key.backspace><Key.backspace><Key.backspace><Key.backspace><Key.backspace><Key.backspace><Key.backspace><Key.backspace><Key.backspace><Key.backspace><Key.backspace><Key.backspace><Key.backspace><Key.backspace><Key.backspace><Key.backspace><Key.backspace><Key.backspace><Key.backspace><Key.backspace><Key.backspace><Key.backspace><Key.backspace><Key.backspace><Key.backspace><Key.backspace><Key.backspace><Key.backspace><Key.backspace><Key.backspace><Key.backspace><Key.backspace><Key.backspace><Key.backspace><Key.backspace><Key.backspace><Key.backspace><Key.backspace><Key.backspace><Key.backspace><Key.backspace><Key.backspace><Key.backspace><Key.backspace><Key.backspace><Key.backspace><Key.backspace><Key.backspace><Key.backspace><Key.backspace><Key.backspace><Key.backspace><Key.backspace><Key.backspace><Key.backspace><Key.backspace><Key.backspace><Key.backspace><Key.backspace><Key.backspace><Key.backspace><Key.backspace><Key.backspace><Key.backspace><Key.backspace><Key.backspace><Key.backspace><Key.backspace><Key.backspace><Key.backspace><Key.backspace><Key.backspace><Key.backspace><Key.backspace><Key.backspace><Key.backspace><Key.backspace><Key.backspace><Key.backspace><Key.backspace><Key.backspace><Key.backspace><Key.backspace><Key.backspace><Key.backspace><Key.backspace><Key.backspace><Key.backspace><Key.backspace><Key.backspace><Key.backspace><Key.backspace><Key.backspace><Key.backspace><Key.backspace><Key.backspace><Key.backspace><Key.backspace><Key.backspace><Key.backspace><Key.backspace><Key.backspace><Key.backspace><Key.backspace><Key.backspace><Key.backspace><Key.backspace><Key.backspace><Key.backspace><Key.backspace><Key.backspace><Key.backspace><Key.backspace><Key.backspace><Key.backspace><Key.backspace><Key.backspace><Key.backspace><Key.backspace><Key.backspace><Key.backspace><Key.backspace><Key.backspace><Key.backspace><Key.backspace><Key.backspace><Key.backspace><Key.backspace><Key.backspace><Key.backspace><Key.backspace><Key.backspace><Key.backspace><Key.backspace><Key.backspace><Key.backspace><Key.backspace><Key.backspace><Key.backspace><Key.backspace><Key.backspace><Key.backspace><Key.backspace><Key.backspace><Key.backspace><Key.backspace><Key.backspace><Key.backspace><Key.backspace><Key.backspace><Key.backspace><Key.backspace><Key.backspace><Key.backspace><Key.backspace><Key.backspace><Key.backspace><Key.backspace><Key.backspace><Key.backspace><Key.backspace><Key.backspace><Key.backspace><Key.backspace><Key.backspace><Key.backspace><Key.backspace><Key.backspace><Key.backspace><Key.backspace><Key.backspace><Key.backspace><Key.backspace><Key.backspace><Key.backspace><Key.backspace><Key.backspace><Key.backspace><Key.backspace><Key.backspace><Key.backspace><Key.backspace><Key.backspace><Key.backspace><Key.backspace><Key.backspace><Key.backspace><Key.backspace><Key.backspace><Key.backspace><Key.backspace><Key.backspace><Key.backspace><Key.backspace><Key.backspace><Key.backspace><Key.backspace><Key.backspace><Key.backspace><Key.backspace><Key.backspace><Key.backspace><Key.backspace><Key.backspace><Key.backspace><Key.backspace><Key.backspace><Key.backspace><Key.backspace><Key.backspace><Key.backspace><Key.backspace><Key.backspace><Key.backspace><Key.backspace><Key.backspace><Key.backspace><Key.backspace><Key.backspace><Key.backspace><Key.backspace><Key.backspace><Key.backspace><Key.backspace><Key.backspace><Key.backspace><Key.backspace><Key.backspace><Key.backspace><Key.backspace><Key.backspace><Key.backspace><Key.backspace><Key.backspace><Key.backspace><Key.backspace><Key.backspace><Key.backspace><Key.backspace><Key.backspace><Key.backspace><Key.backspace><Key.backspace><Key.backspace><Key.backspace><Key.backspace><Key.backspace><Key.backspace><Key.backspace><Key.backspace><Key.backspace><Key.backspace><Key.backspace><Key.backspace><Key.backspace><Key.backspace><Key.backspace><Key.backspace><Key.backspace><Key.backspace><Key.backspace><Key.backspace><Key.backspace><Key.backspace><Key.backspace><Key.backspace><Key.backspace><Key.backspace><Key.backspace><Key.backspace><Key.backspace><Key.backspace><Key.backspace><Key.backspace><Key.backspace><Key.backspace><Key.backspace><Key.backspace><Key.backspace><Key.backspace><Key.backspace><Key.backspace><Key.backspace><Key.backspace><Key.backspace><Key.backspace><Key.backspace><Key.backspace><Key.backspace><Key.backspace><Key.backspace><Key.backspace><Key.backspace><Key.backspace><Key.backspace><Key.backspace><Key.backspace><Key.backspace><Key.backspace><Key.backspace><Key.backspace><Key.backspace><Key.backspace><Key.backspace><Key.backspace><Key.backspace><Key.backspace><Key.backspace><Key.backspace><Key.backspace><Key.backspace><Key.backspace><Key.backspace><Key.backspace><Key.backspace><Key.backspace><Key.backspace><Key.backspace><Key.backspace><Key.backspace><Key.backspace><Key.backspace><Key.backspace><Key.backspace><Key.backspace><Key.backspace><Key.backspace><Key.backspace><Key.backspace><Key.backspace><Key.backspace><Key.backspace><Key.backspace><Key.backspace><Key.backspace><Key.backspace><Key.backspace><Key.backspace><Key.backspace><Key.backspace><Key.backspace><Key.backspace><Key.backspace><Key.backspace><Key.backspace><Key.backspace><Key.backspace><Key.backspace><Key.backspace><Key.backspace><Key.backspace><Key.backspace><Key.backspace><Key.backspace><Key.backspace><Key.backspace><Key.backspace><Key.backspace><Key.backspace><Key.backspace><Key.backspace><Key.backspace><Key.backspace><Key.backspace><Key.backspace><Key.backspace><Key.backspace><Key.backspace><Key.backspace><Key.backspace><Key.backspace><Key.backspace><Key.backspace><Key.backspace><Key.backspace><Key.backspace><Key.backspace><Key.backspace><Key.backspace><Key.backspace><Key.backspace><Key.backspace><Key.backspace><Key.backspace><Key.backspace><Key.backspace><Key.backspace><Key.backspace><Key.backspace><Key.backspace><Key.backspace><Key.backspace><Key.backspace><Key.backspace><Key.backspace><Key.backspace><Key.backspace><Key.backspace><Key.backspace><Key.backspace><Key.backspace><Key.backspace><Key.backspace><Key.backspace><Key.backspace><Key.backspace><Key.backspace><Key.backspace><Key.backspace><Key.backspace><Key.backspace><Key.backspace><Key.backspace><Key.backspace><Key.backspace><Key.backspace><Key.backspace><Key.backspace><Key.backspace><Key.backspace><Key.backspace><Key.backspace><Key.backspace><Key.backspace><Key.backspace><Key.backspace><Key.backspace><Key.backspace><Key.backspace><Key.backspace><Key.backspace><Key.backspace><Key.backspace><Key.backspace><Key.backspace><Key.backspace><Key.backspace><Key.backspace><Key.backspace><Key.backspace><Key.backspace><Key.backspace><Key.backspace><Key.backspace><Key.backspace><Key.backspace><Key.backspace><Key.backspace><Key.backspace><Key.backspace><Key.backspace><Key.backspace><Key.backspace><Key.backspace><Key.backspace><Key.backspace><Key.backspace><Key.backspace><Key.backspace><Key.backspace><Key.backspace><Key.backspace><Key.backspace><Key.backspace><Key.backspace><Key.backspace><Key.backspace><Key.backspace><Key.backspace><Key.backspace><Key.backspace><Key.backspace><Key.backspace><Key.backspace><Key.backspace><Key.backspace><Key.backspace><Key.backspace><Key.backspace><Key.backspace><Key.backspace><Key.backspace><Key.backspace><Key.backspace><Key.backspace><Key.backspace><Key.backspace><Key.backspace><Key.backspace><Key.backspace><Key.backspace><Key.backspace><Key.backspace><Key.backspace><Key.backspace><Key.backspace><Key.backspace><Key.backspace><Key.backspace><Key.backspace><Key.backspace><Key.backspace><Key.backspace><Key.backspace><Key.backspace><Key.backspace><Key.backspace><Key.backspace><Key.backspace><Key.backspace><Key.backspace><Key.backspace><Key.backspace><Key.backspace><Key.backspace><Key.backspace><Key.backspace><Key.backspace><Key.backspace><Key.backspace><Key.backspace><Key.backspace><Key.backspace><Key.backspace><Key.shift><Key.up><Key.up><Key.up><Key.up><Key.up><Key.delete><Key.shift><Key.up><Key.up><Key.up><Key.up><Key.up><Key.up><Key.up><Key.up><Key.up><Key.up><Key.up><Key.up><Key.up><Key.up><Key.delete>
Screenshot: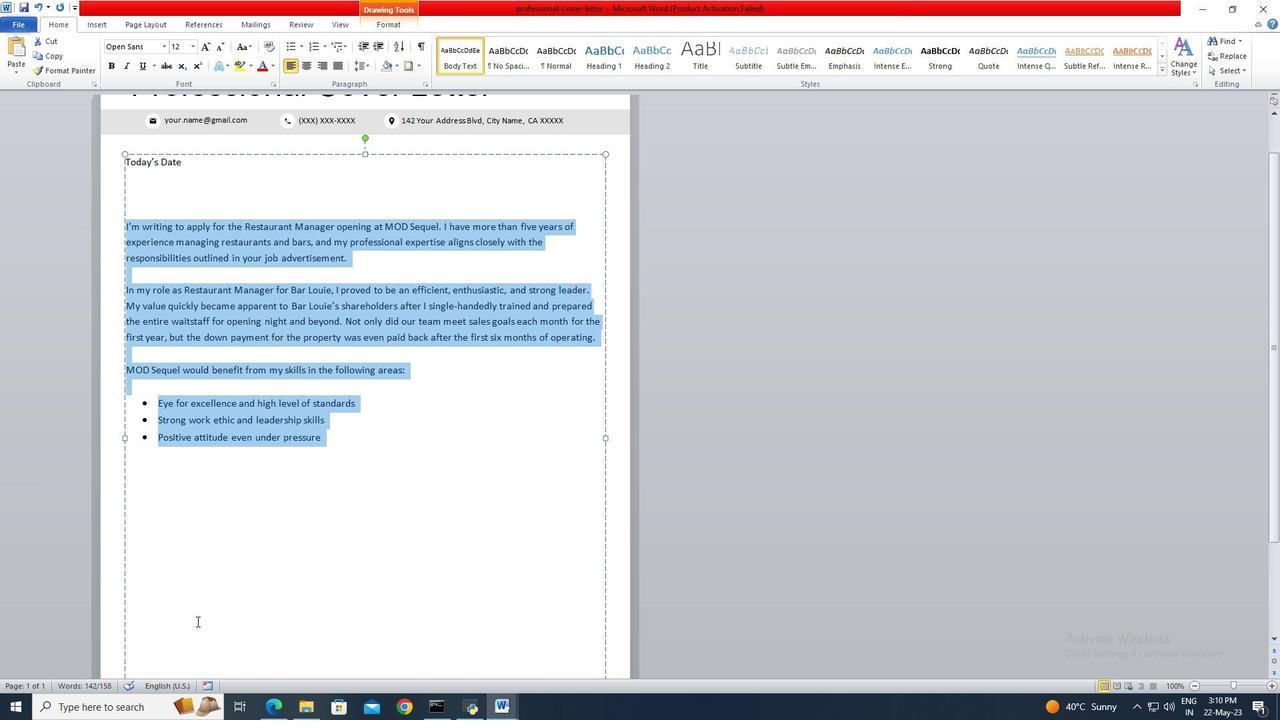 
Action: Mouse moved to (185, 158)
Screenshot: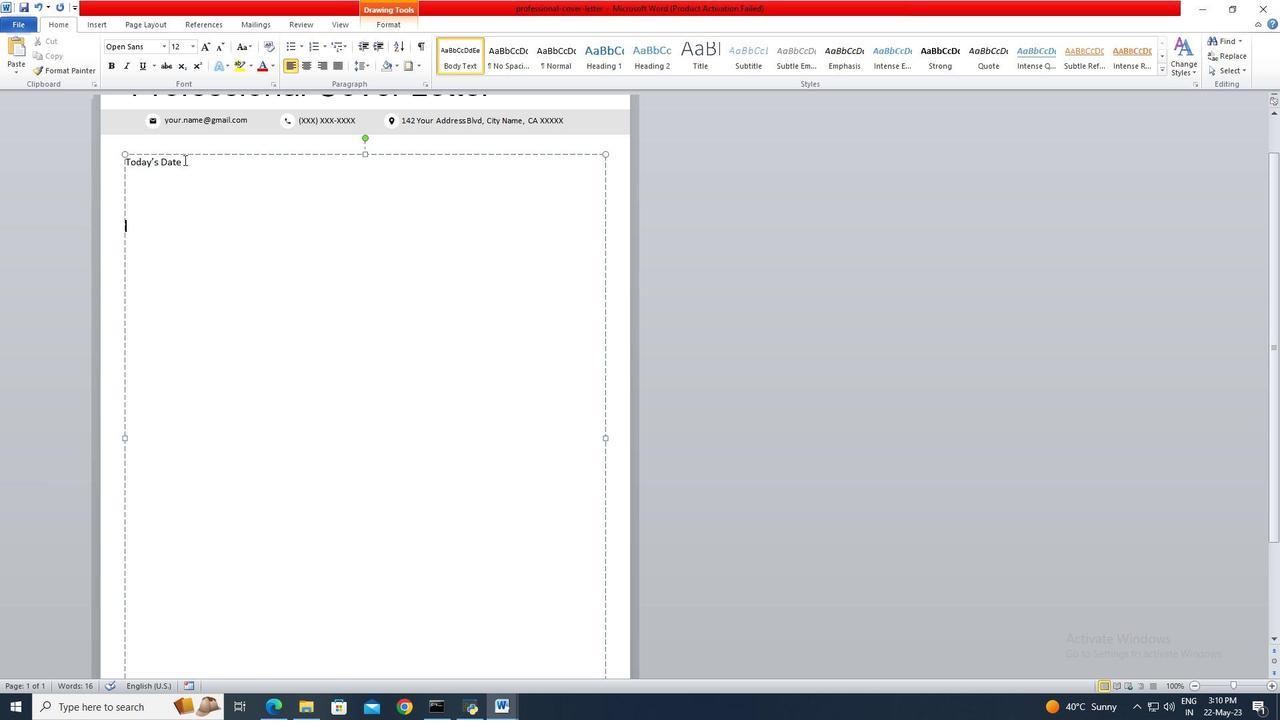 
Action: Mouse pressed left at (185, 158)
Screenshot: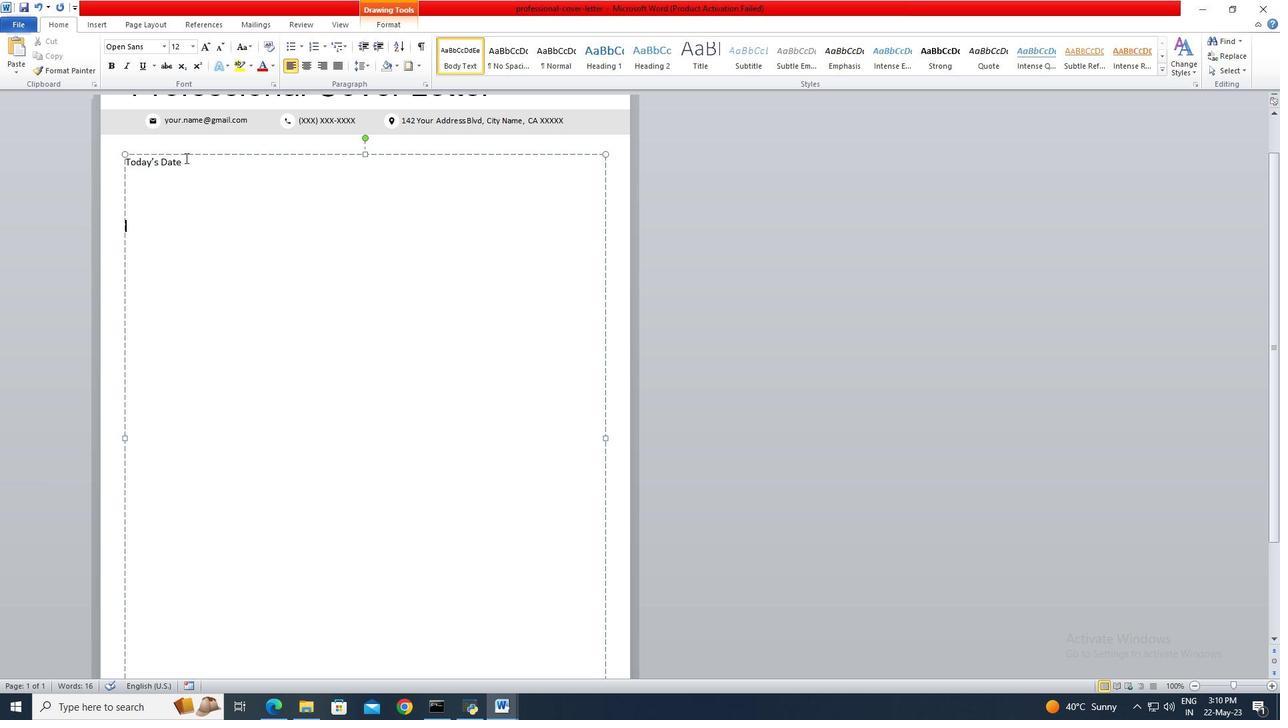 
Action: Key pressed <Key.backspace><Key.backspace><Key.backspace><Key.backspace><Key.backspace><Key.backspace><Key.backspace><Key.backspace><Key.backspace><Key.backspace><Key.backspace><Key.backspace>15<Key.space><Key.shift><Key.shift><Key.shift><Key.shift><Key.shift><Key.shift><Key.shift><Key.shift><Key.shift><Key.shift><Key.shift><Key.shift><Key.shift><Key.shift><Key.shift><Key.shift><Key.shift><Key.shift><Key.shift><Key.shift><Key.shift><Key.shift>May,<Key.space>2023<Key.enter><Key.shift><Key.shift><Key.enter><Key.shift>Salutation<Key.space><Key.shift>Hello<Key.enter><Key.enter><Key.shift>Congratulations<Key.space>on<Key.space>your<Key.space>recent<Key.space>promotion.<Key.backspace><Key.shift>!<Key.space><Key.shift>This<Key.space>well-deerved<Key.space>achievement<Key.space>is<Key.space>a<Key.space>testament<Key.space>to<Key.space>your<Key.space>skills<Key.space>and<Key.space>commitment<Key.space>to<Key.space>your<Key.space>work.<Key.space><Key.shift>I<Key.space>am<Key.space>confident<Key.space>that<Key.space>you<Key.space>will<Key.space>excel<Key.space>in<Key.space>your<Key.space>new<Key.space>role<Key.space>and<Key.space>bring<Key.space>continued<Key.space>success<Key.space>to<Key.space>the<Key.space>team.<Key.space><Key.shift>Wishing<Key.space>you<Key.space>all<Key.space>the<Key.space>best<Key.space>in<Key.space>this<Key.space>exciting<Key.space>chapter<Key.space>of<Key.space>your<Key.space>career.ctrl+A
Screenshot: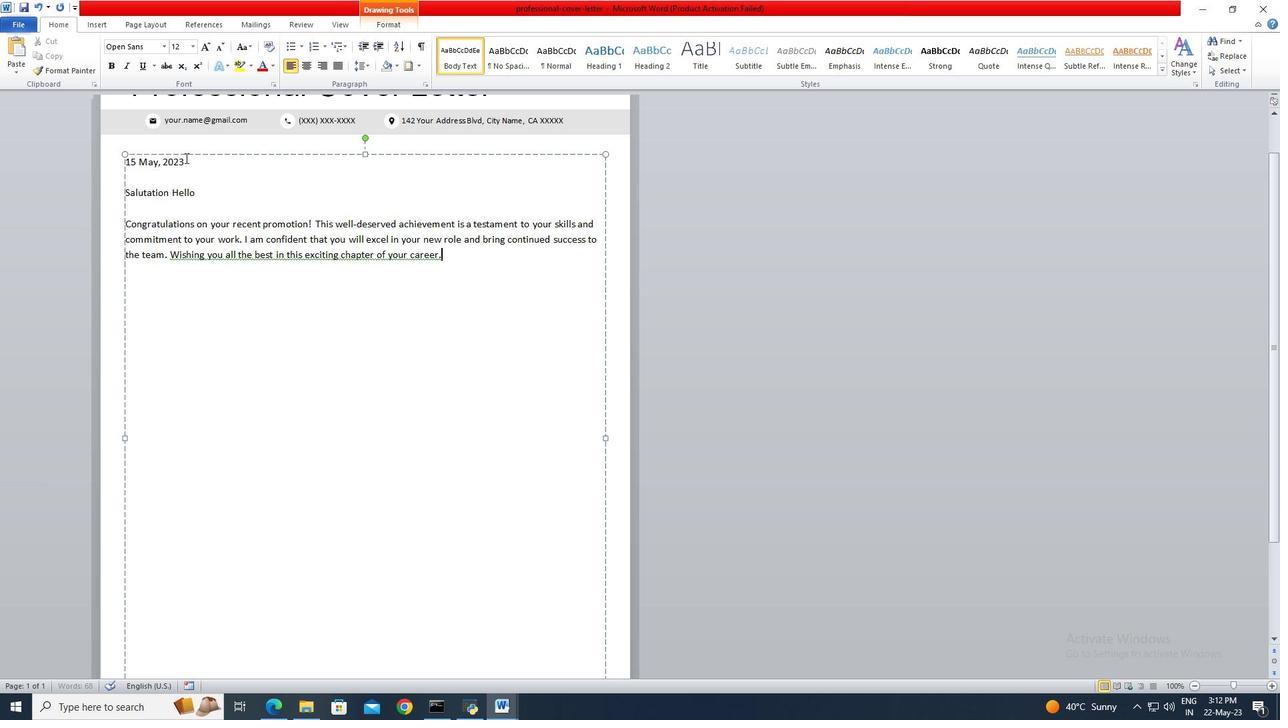 
Action: Mouse moved to (98, 28)
Screenshot: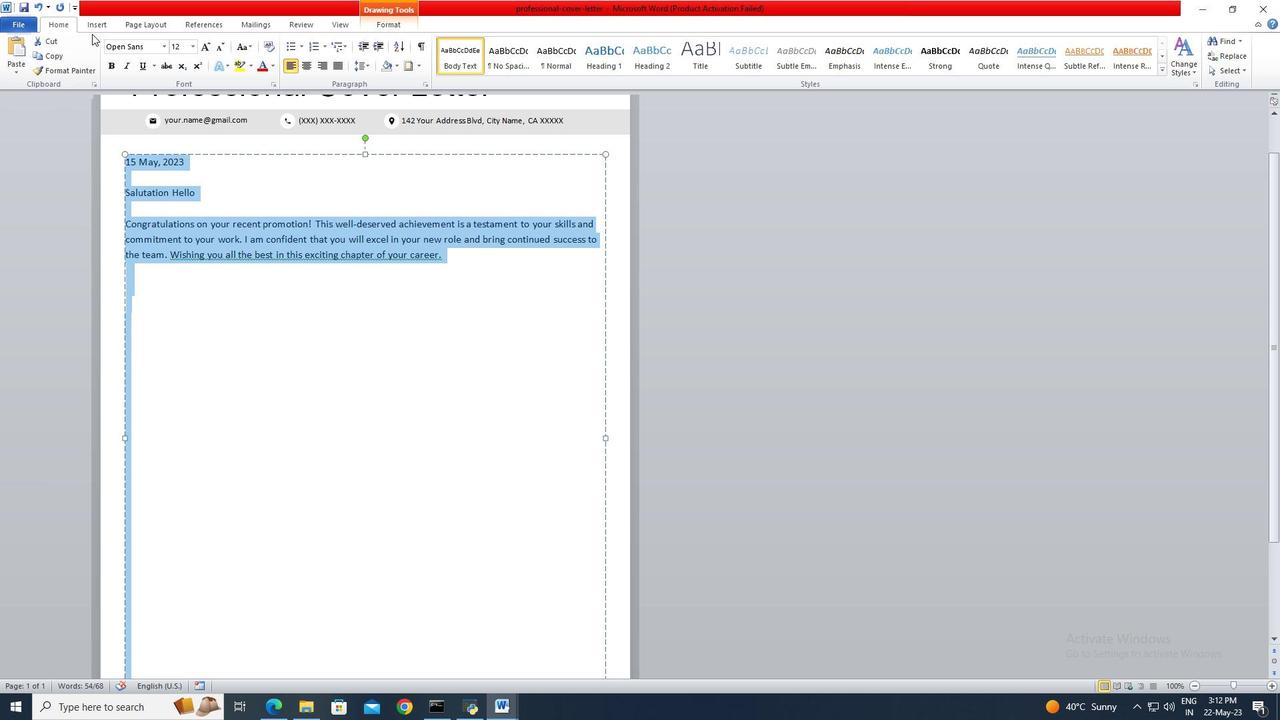 
Action: Mouse pressed left at (98, 28)
Screenshot: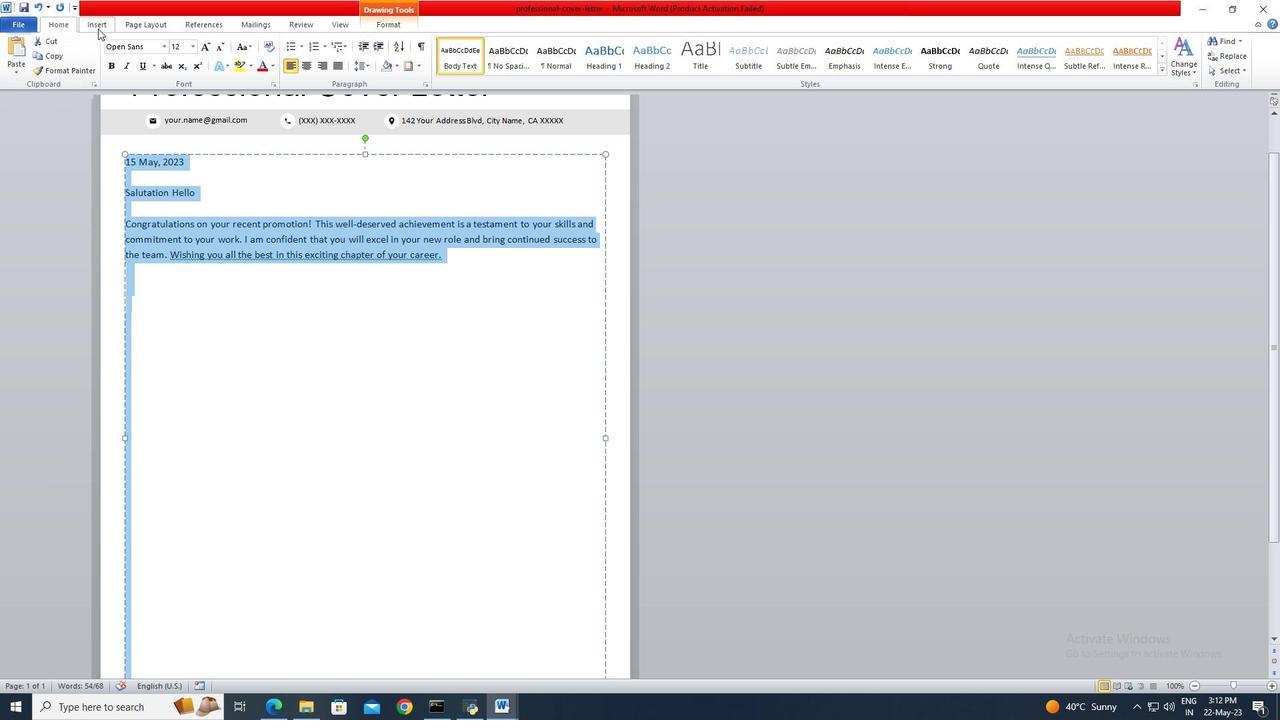 
Action: Mouse moved to (160, 26)
Screenshot: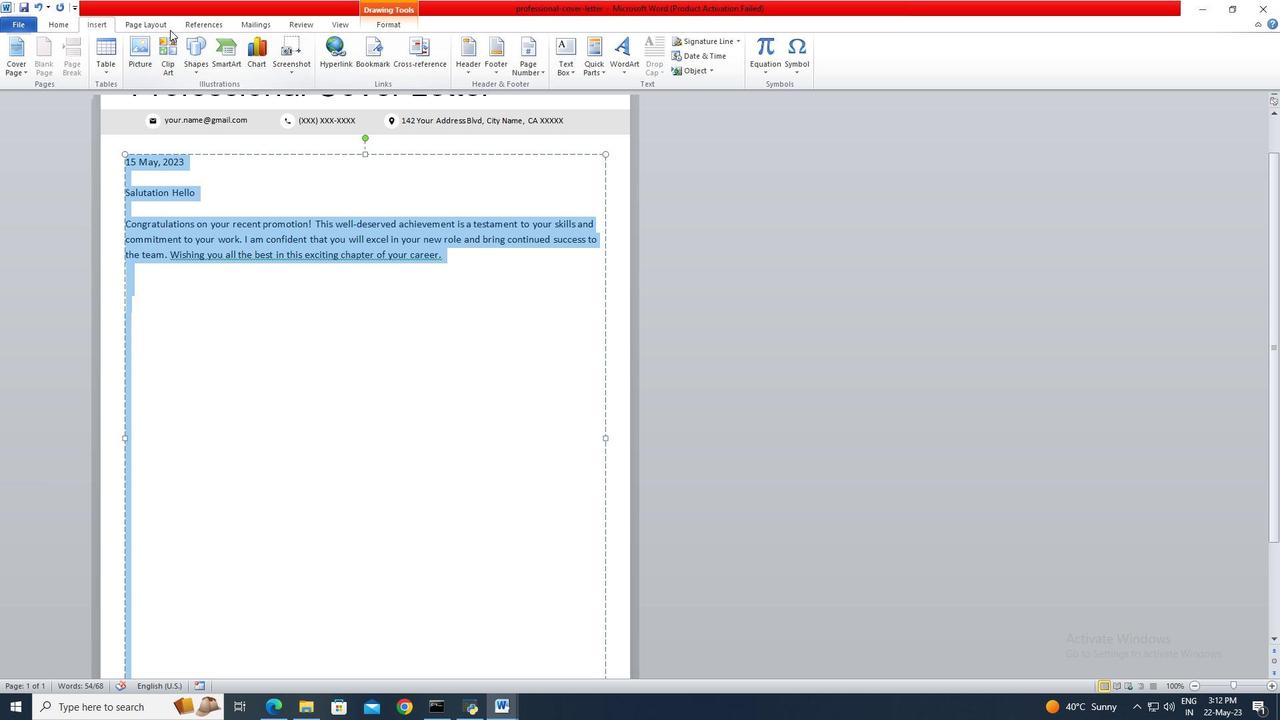 
Action: Mouse pressed left at (160, 26)
Screenshot: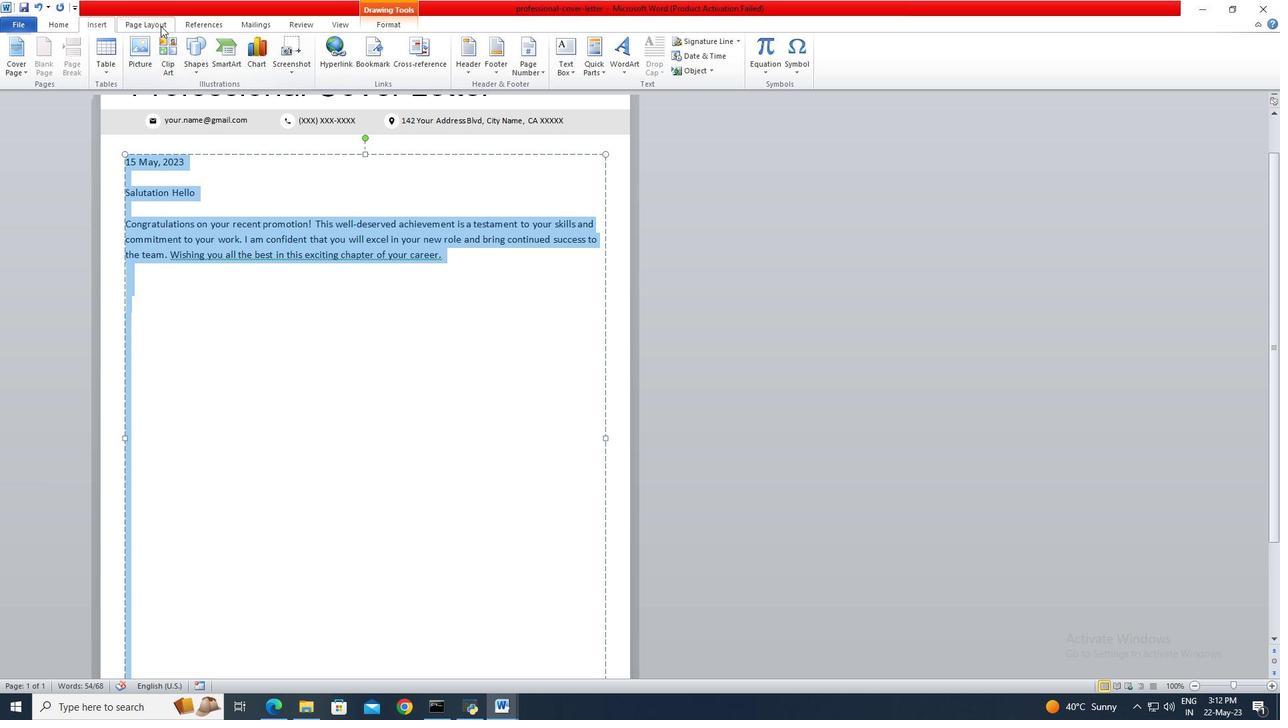 
Action: Mouse moved to (306, 62)
Screenshot: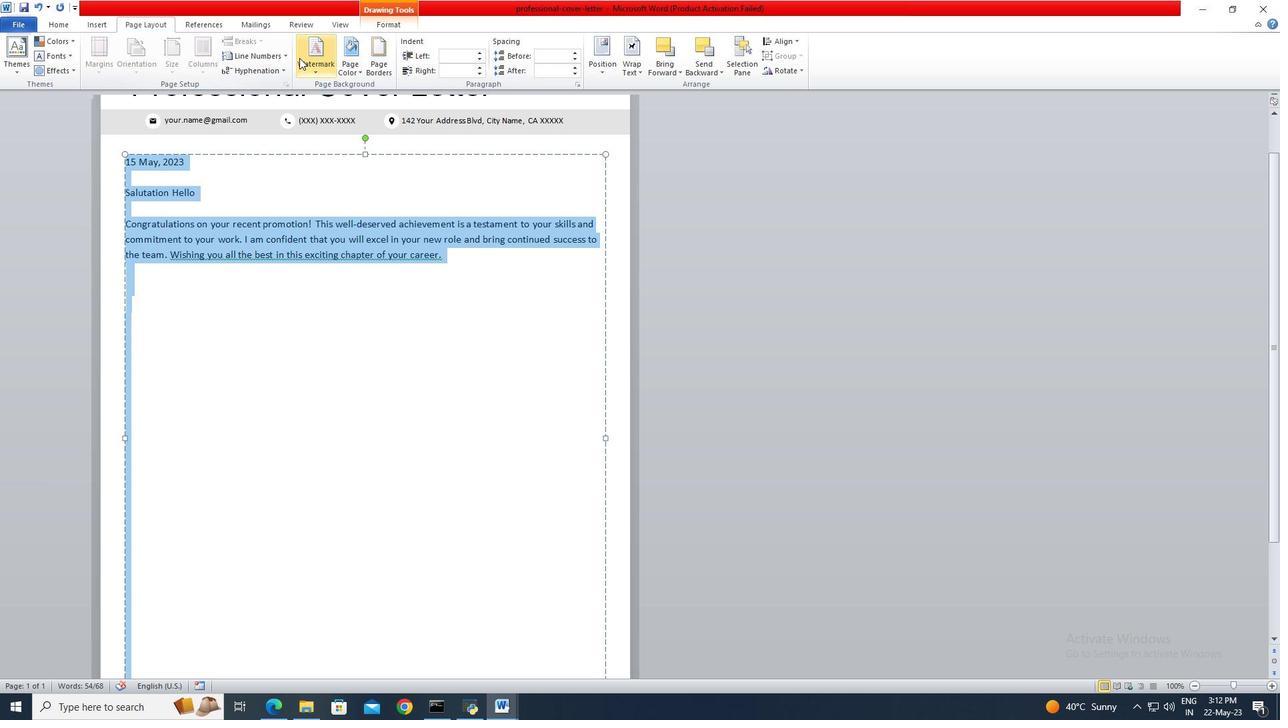 
Action: Mouse pressed left at (306, 62)
Screenshot: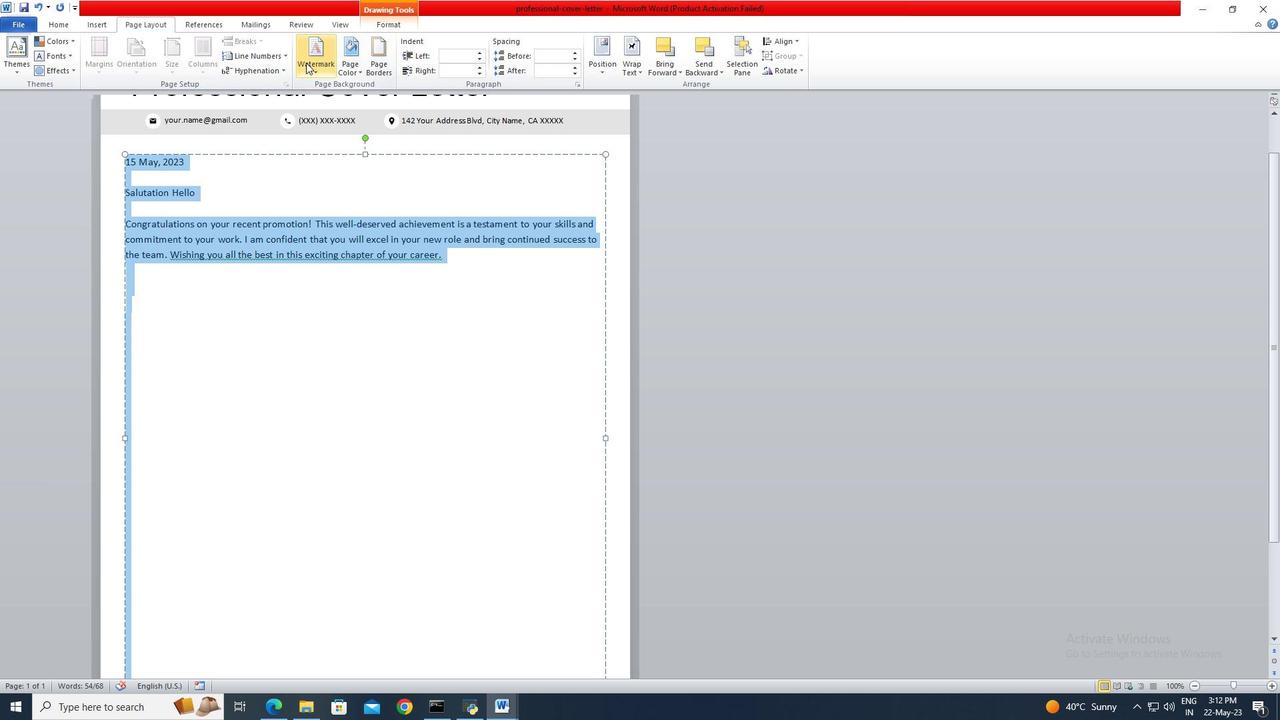 
Action: Mouse moved to (378, 475)
Screenshot: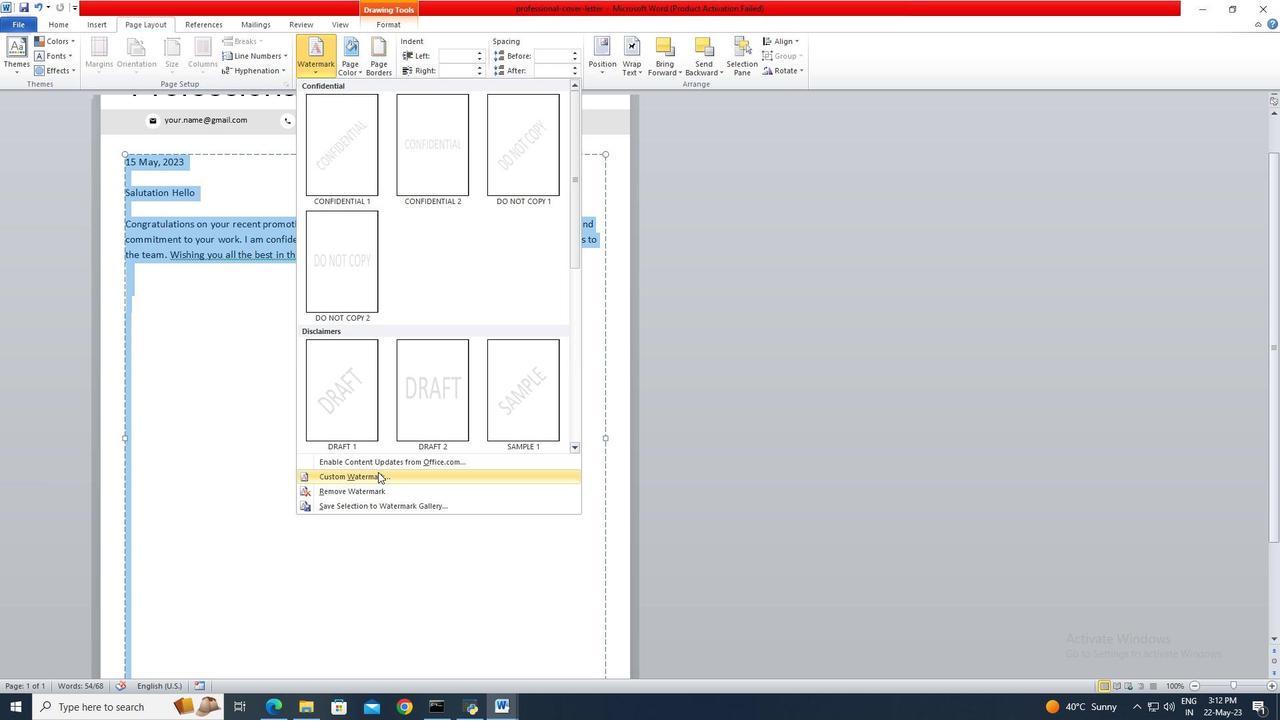
Action: Mouse pressed left at (378, 475)
Screenshot: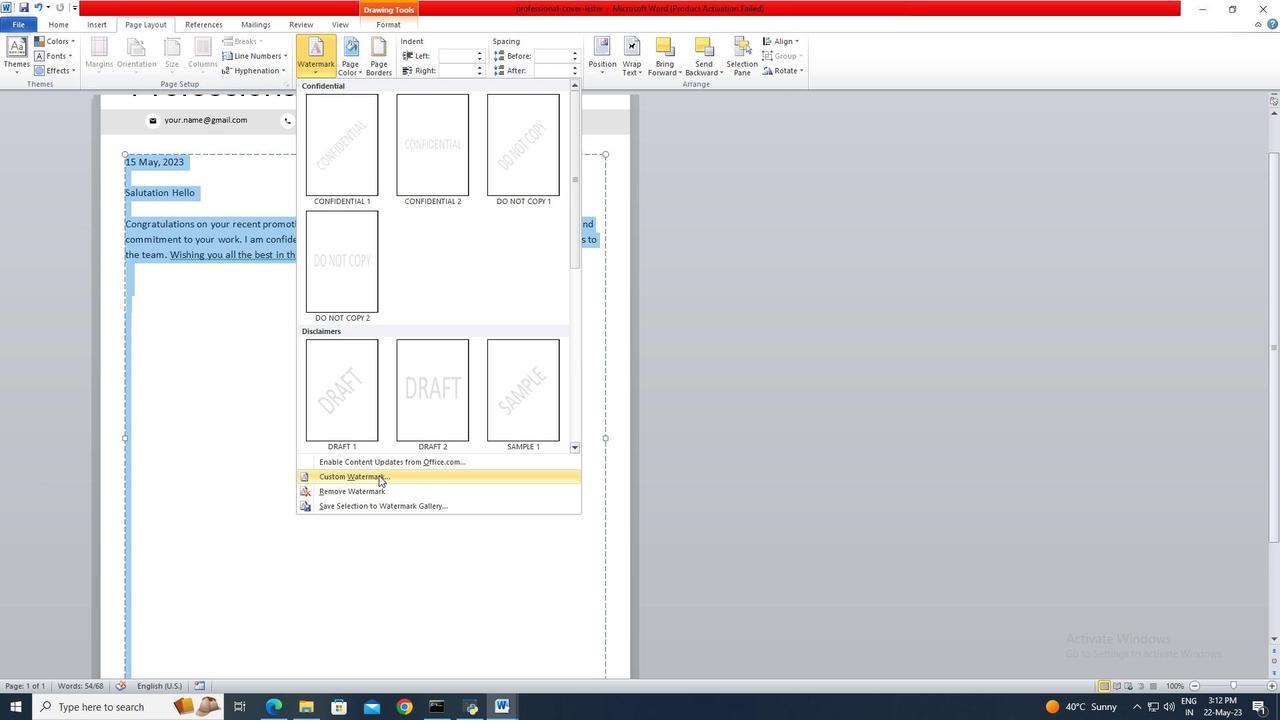 
Action: Mouse moved to (520, 320)
Screenshot: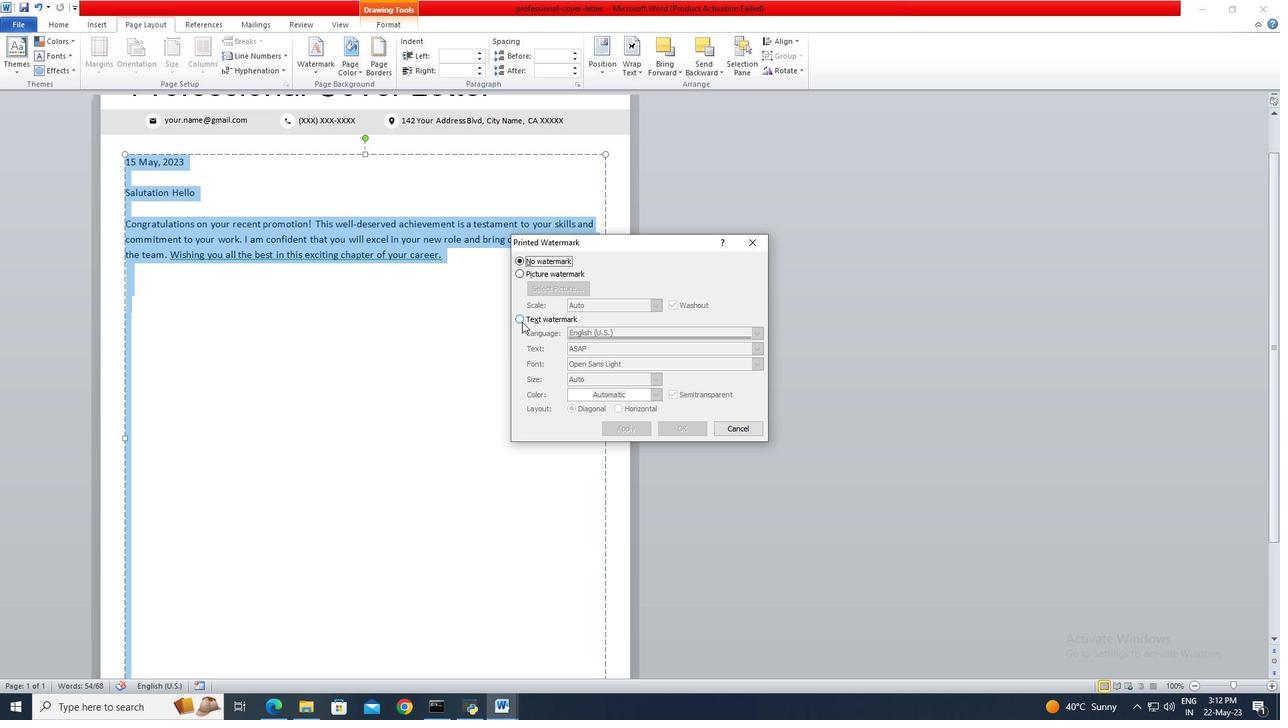 
Action: Mouse pressed left at (520, 320)
Screenshot: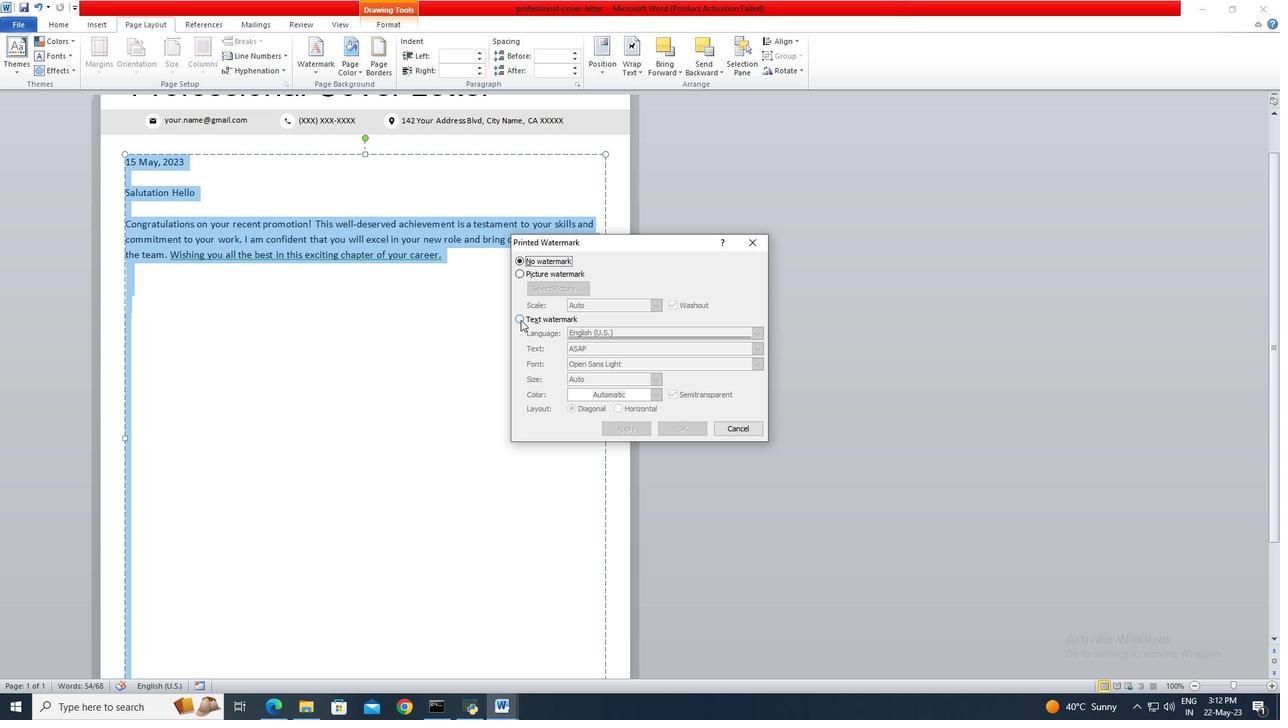 
Action: Mouse moved to (604, 350)
Screenshot: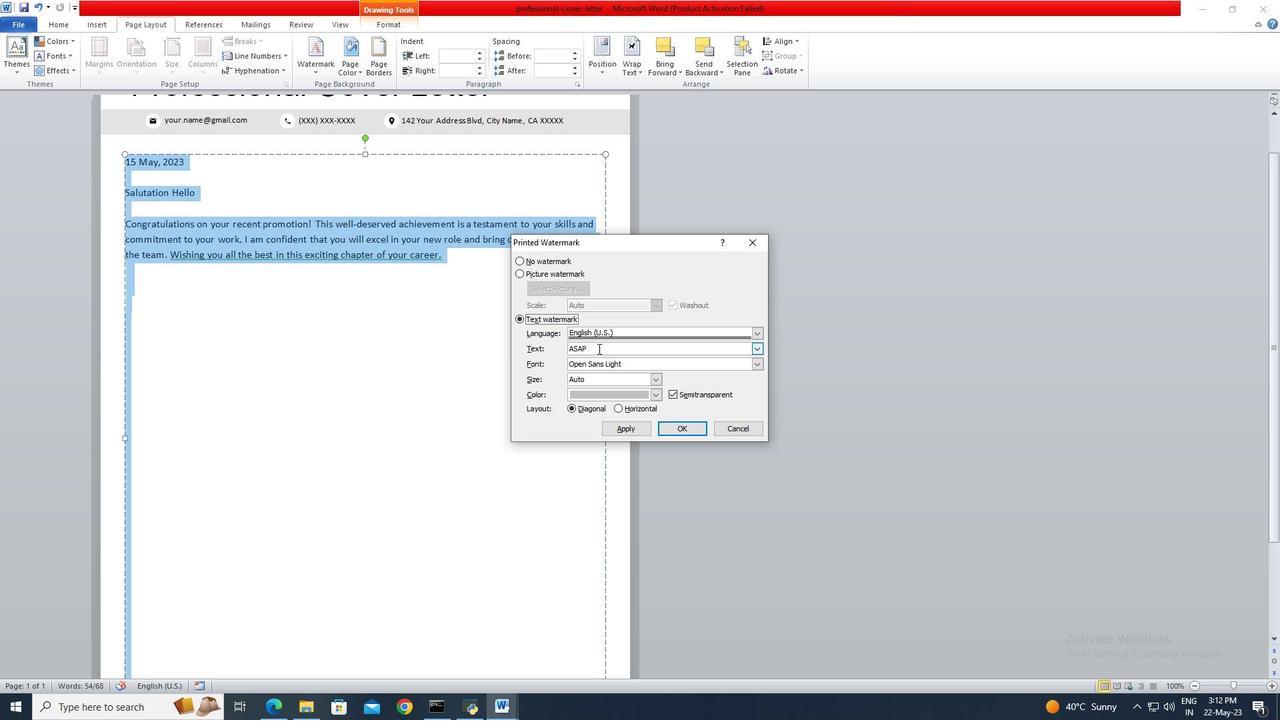 
Action: Mouse pressed left at (604, 350)
Screenshot: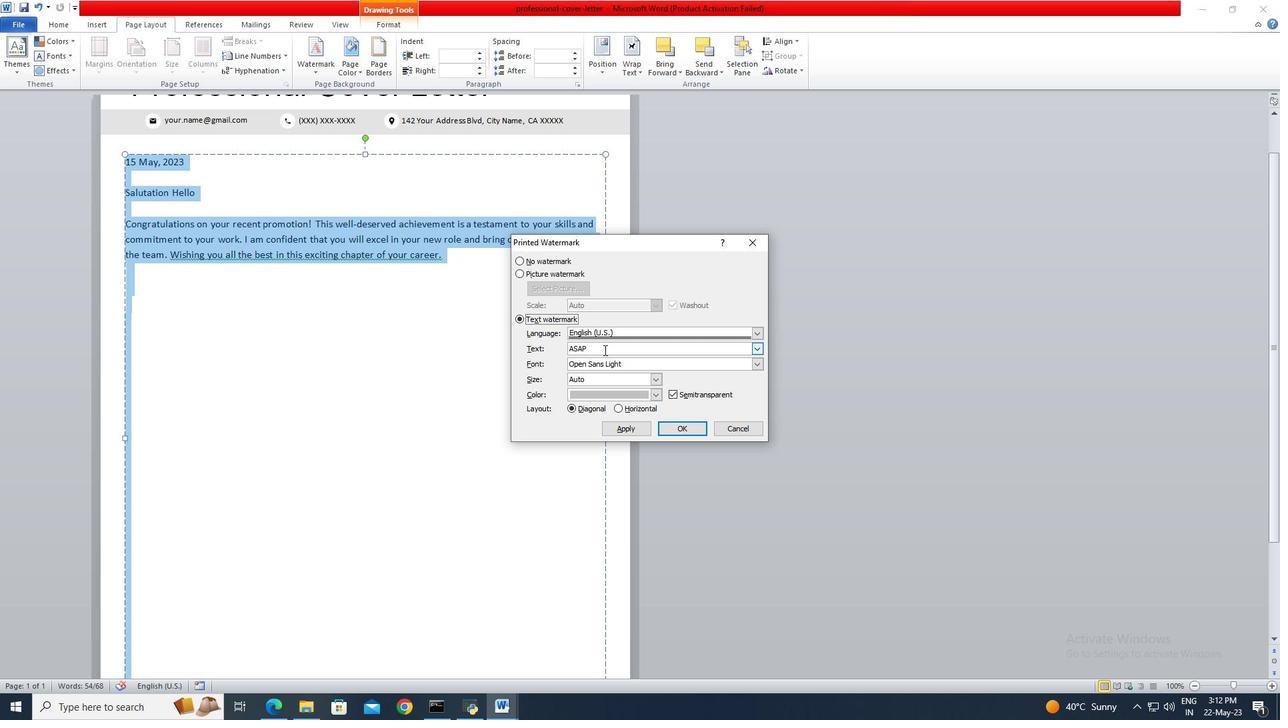 
Action: Key pressed <Key.backspace><Key.backspace><Key.backspace><Key.backspace>confidential<Key.space>8
Screenshot: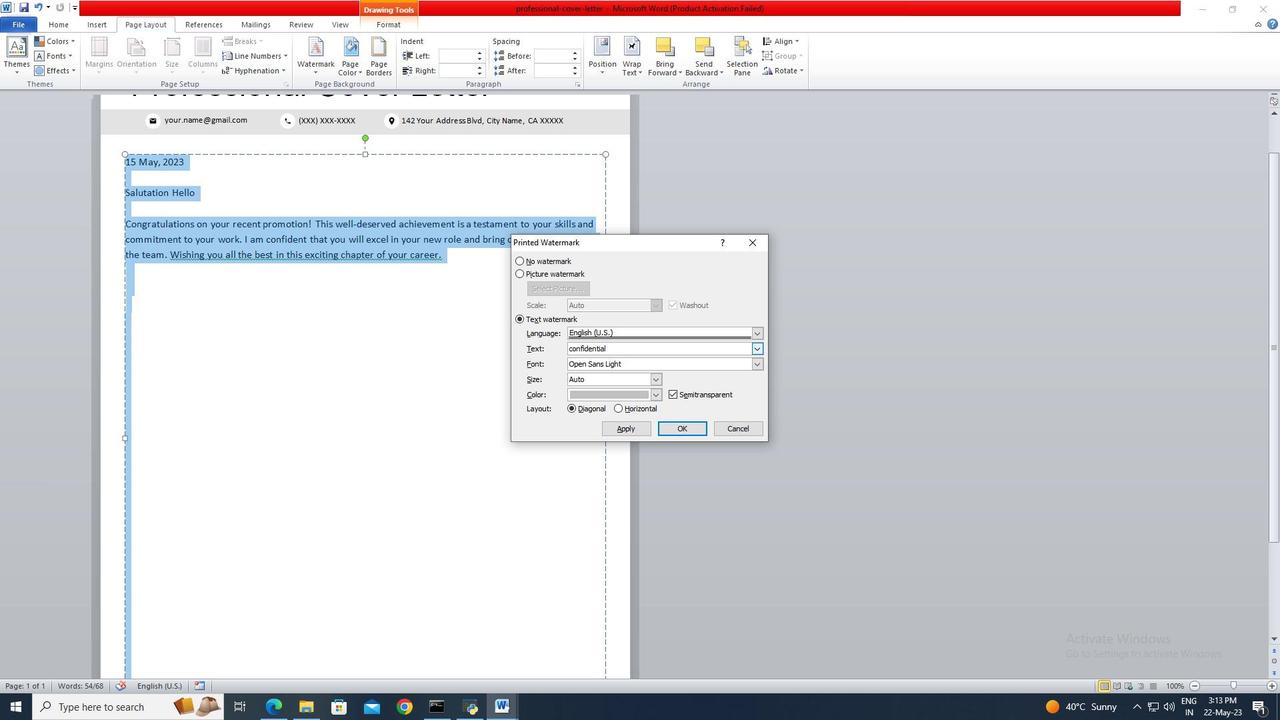 
Action: Mouse moved to (704, 422)
Screenshot: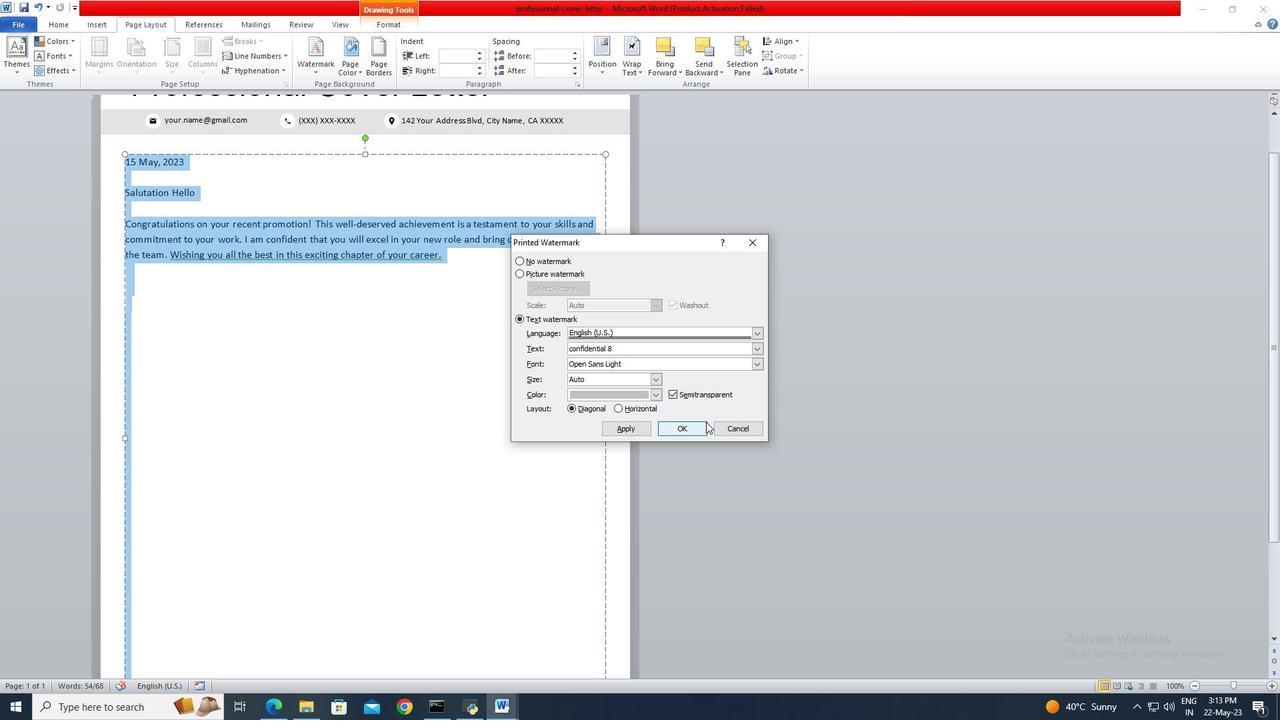 
Action: Mouse pressed left at (704, 422)
Screenshot: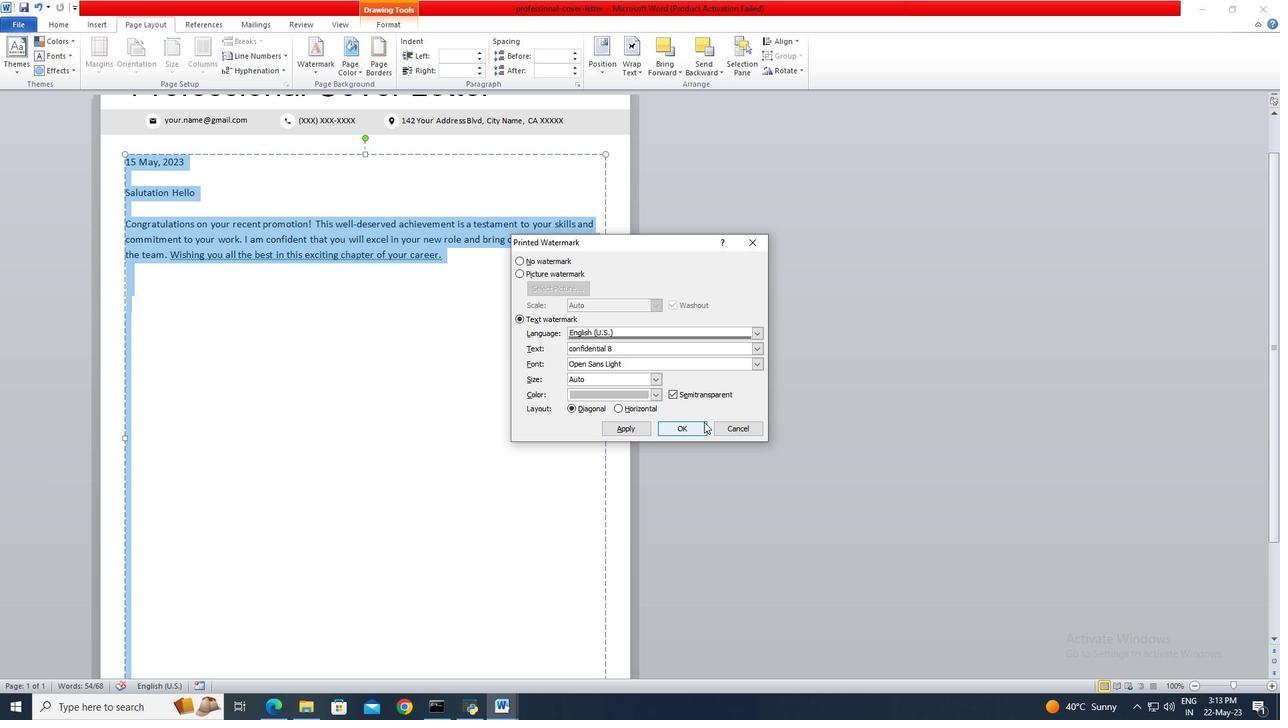 
Action: Mouse moved to (634, 436)
Screenshot: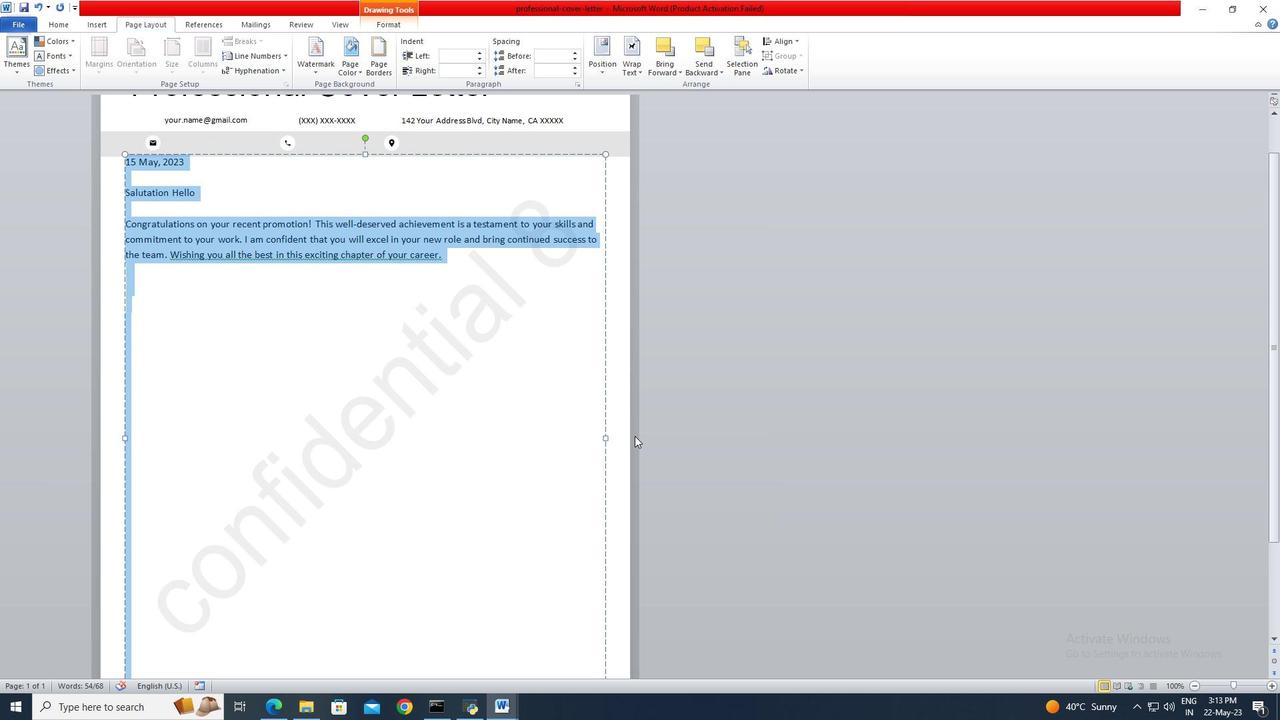 
